Task: Edit the task description to include a link to the 'Product Life Cycle' PDF and ensure accessibility.
Action: Mouse moved to (11, 136)
Screenshot: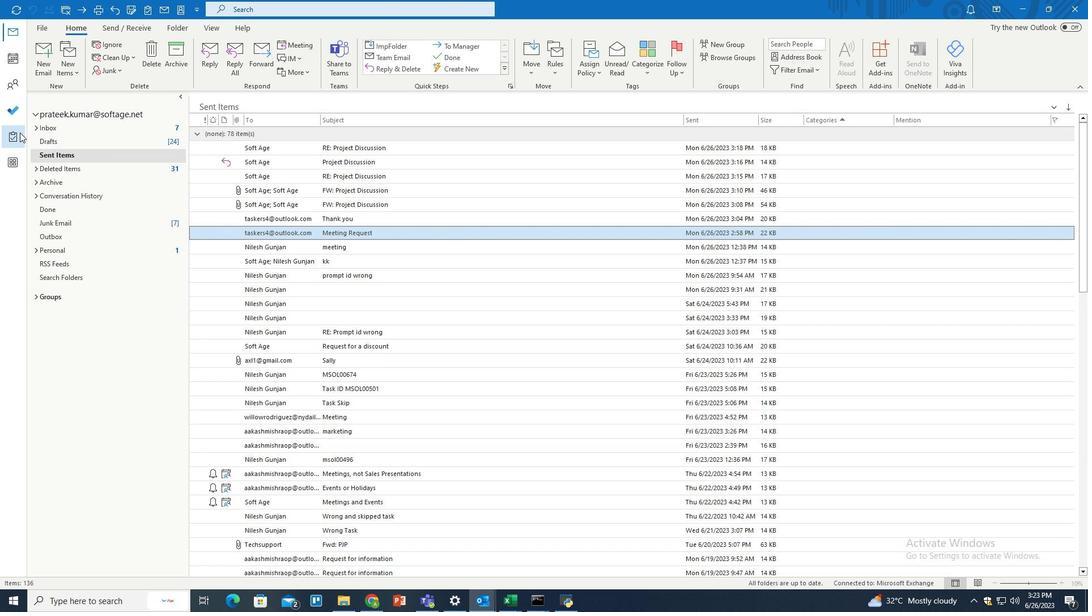 
Action: Mouse pressed left at (11, 136)
Screenshot: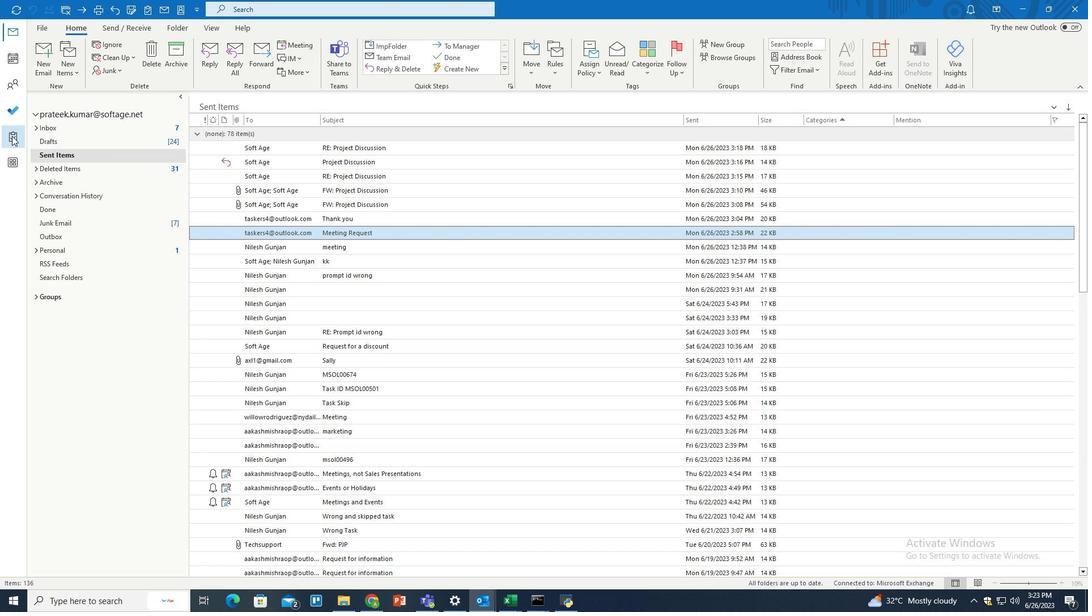 
Action: Mouse moved to (47, 132)
Screenshot: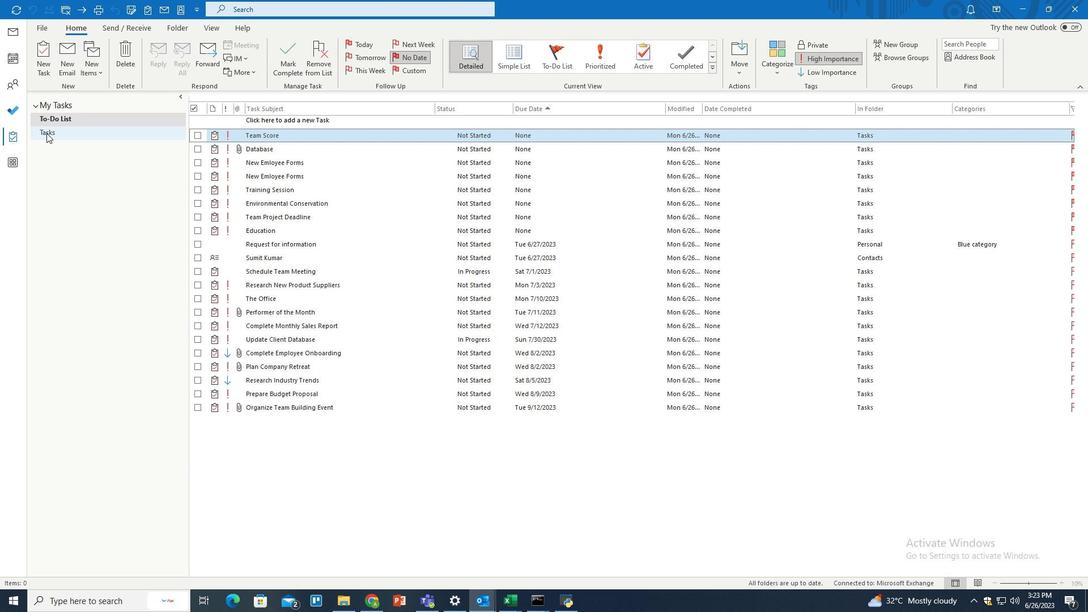 
Action: Mouse pressed left at (47, 132)
Screenshot: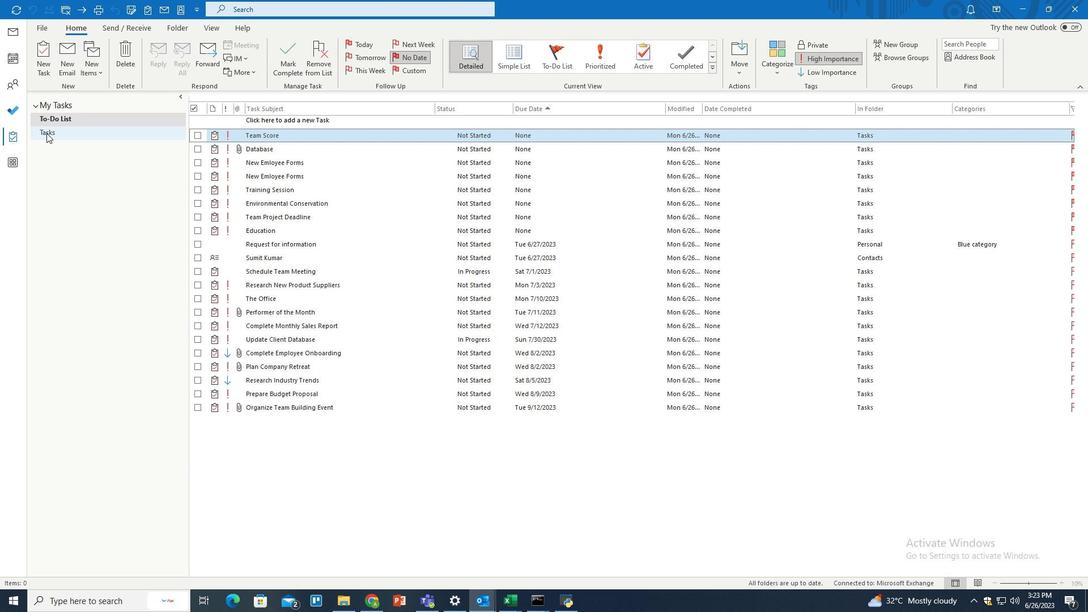 
Action: Mouse moved to (302, 160)
Screenshot: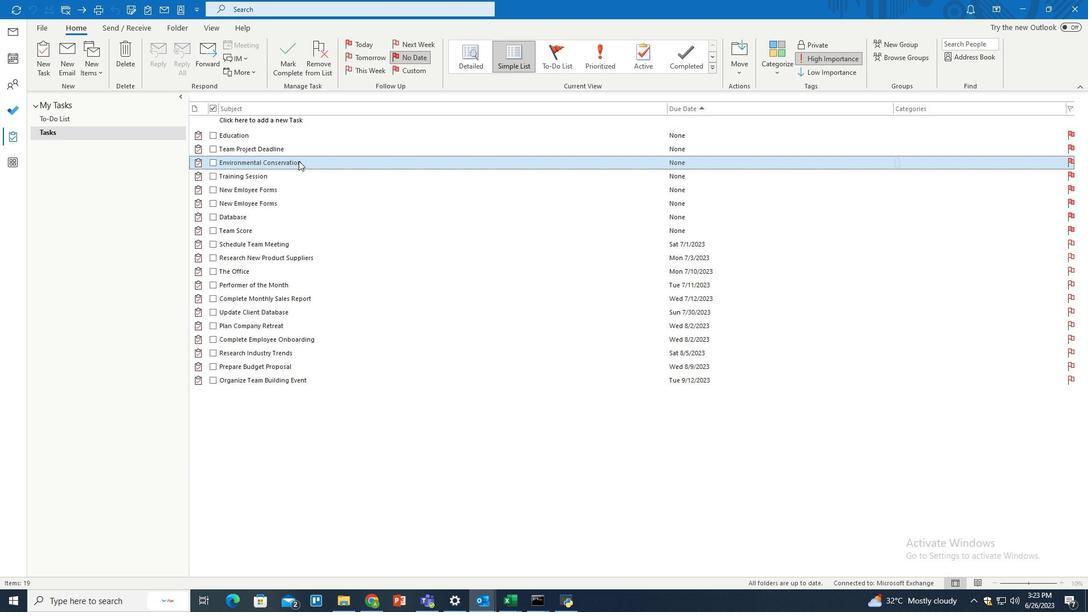 
Action: Mouse pressed left at (302, 160)
Screenshot: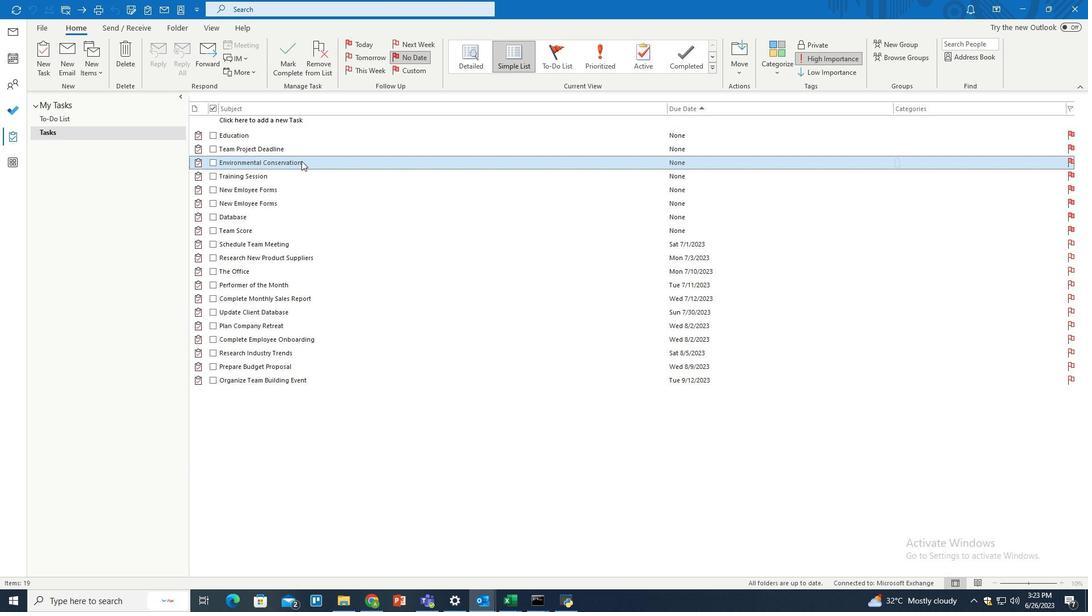 
Action: Mouse pressed left at (302, 160)
Screenshot: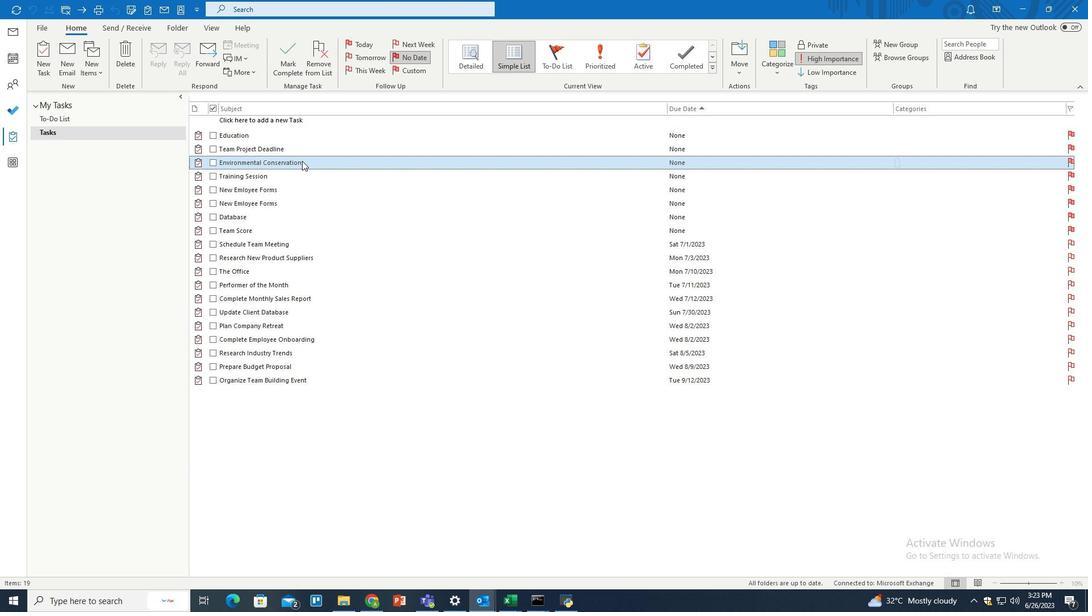 
Action: Mouse moved to (871, 215)
Screenshot: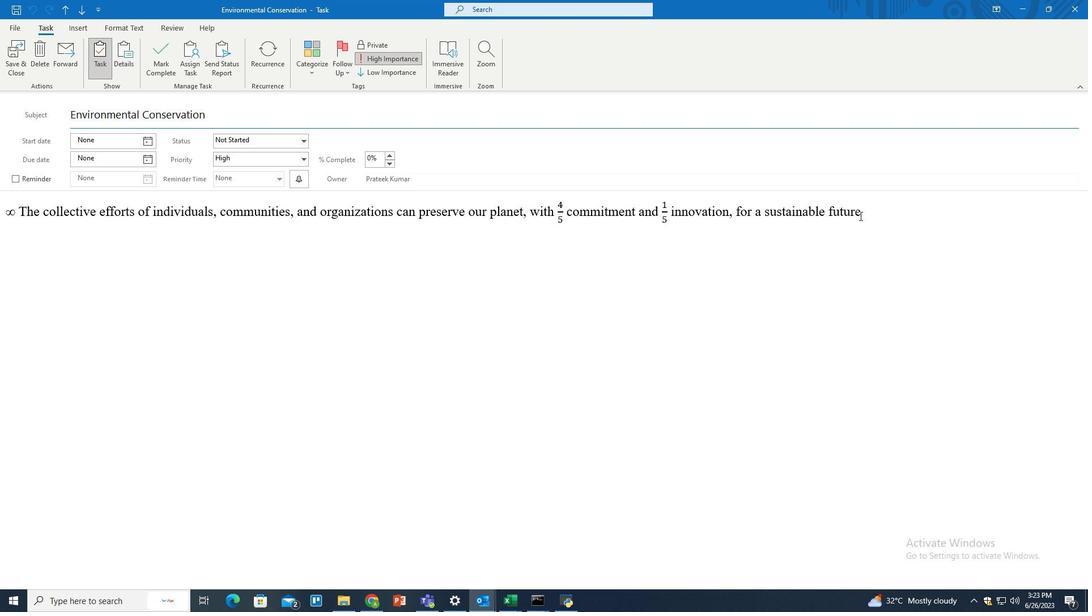
Action: Mouse pressed left at (871, 215)
Screenshot: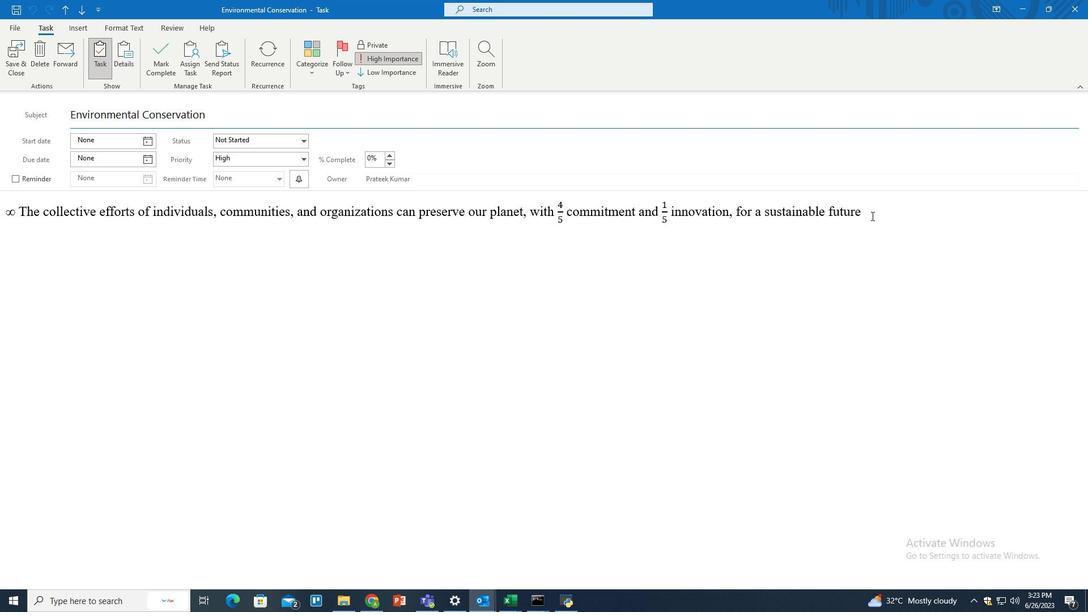 
Action: Mouse moved to (180, 29)
Screenshot: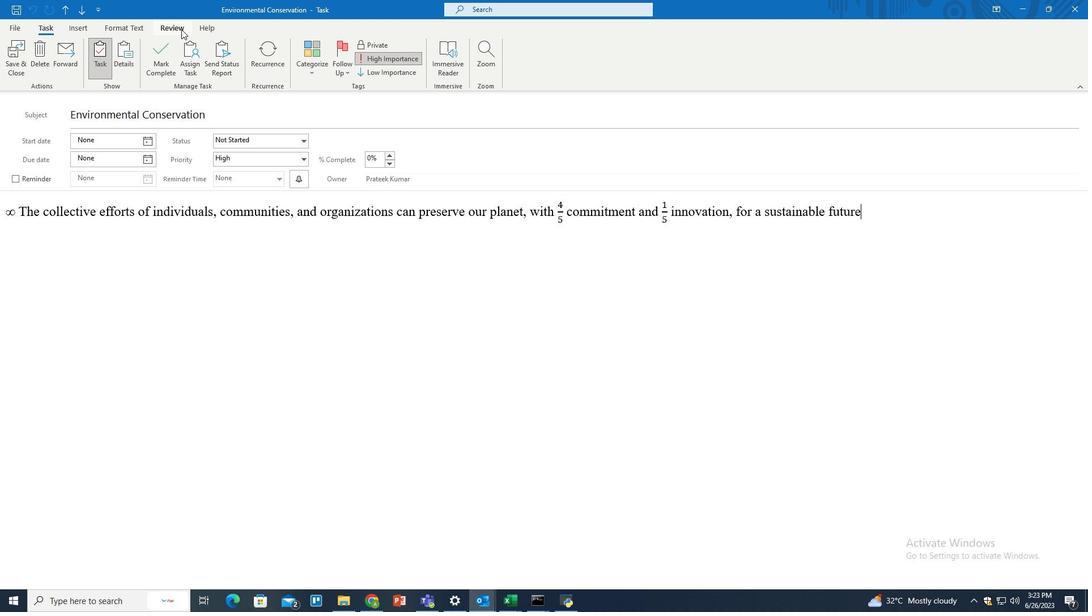 
Action: Mouse pressed left at (180, 29)
Screenshot: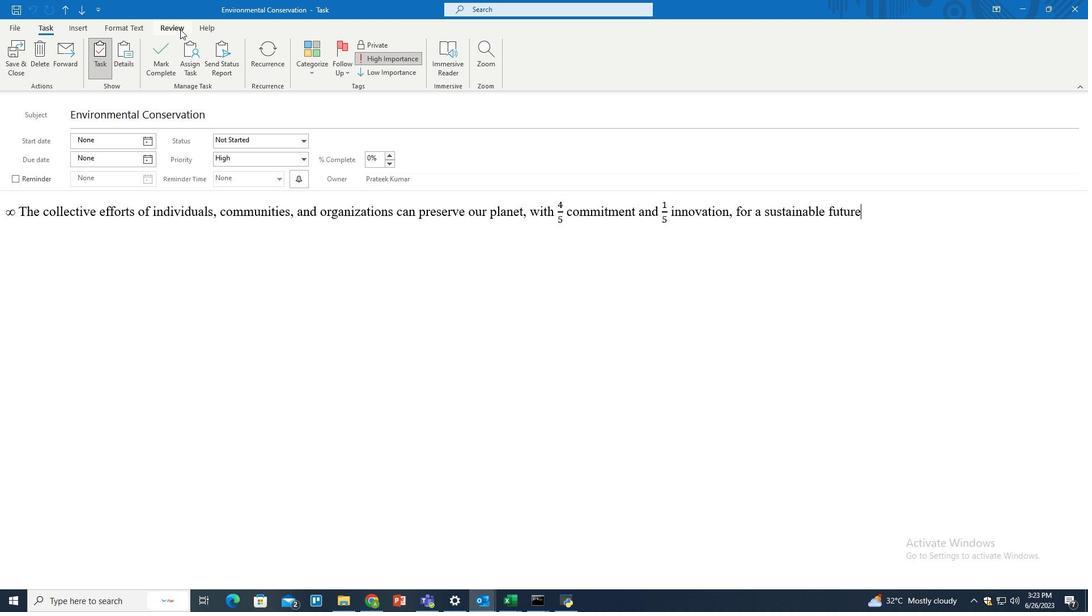 
Action: Mouse moved to (27, 69)
Screenshot: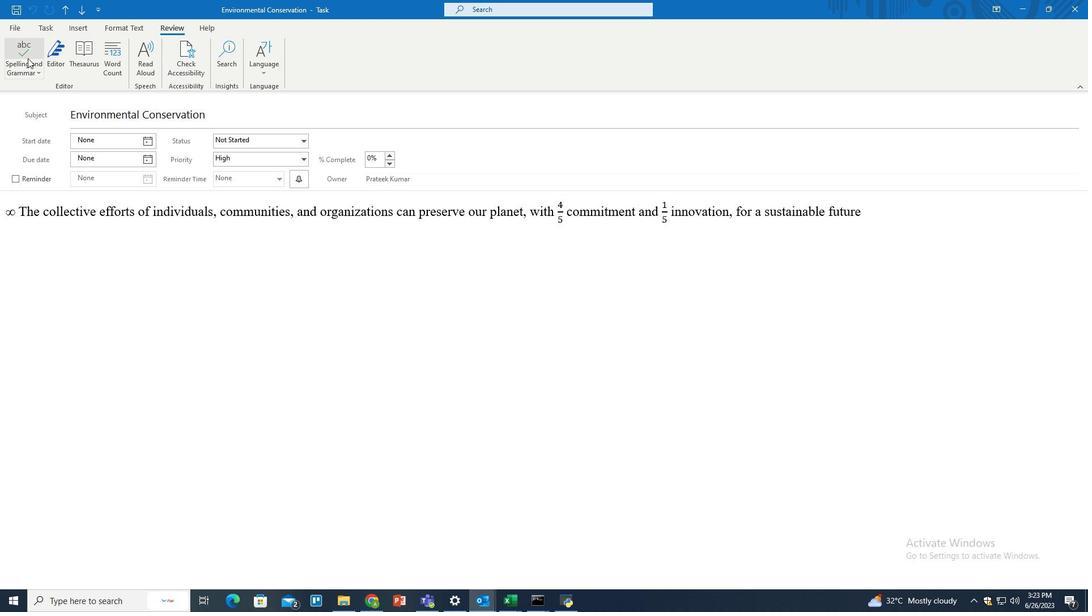 
Action: Mouse pressed left at (27, 69)
Screenshot: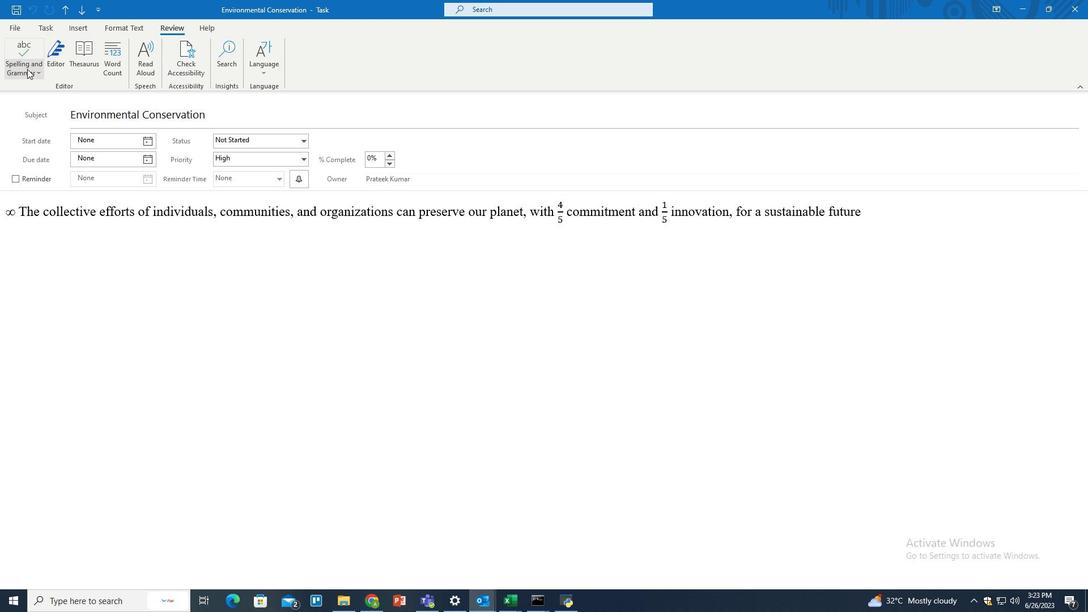 
Action: Mouse moved to (43, 100)
Screenshot: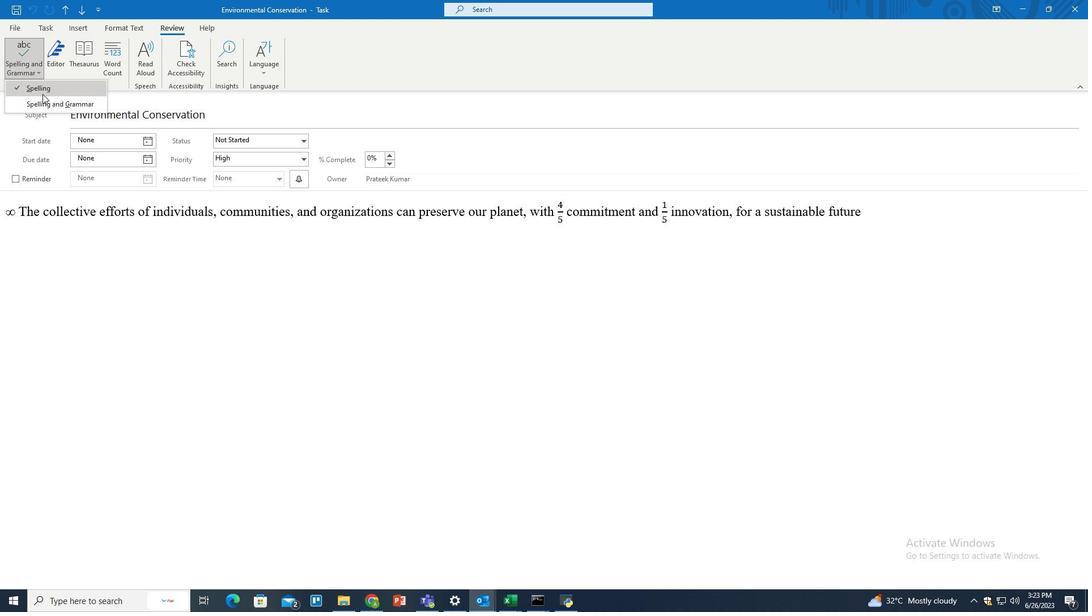 
Action: Mouse pressed left at (43, 100)
Screenshot: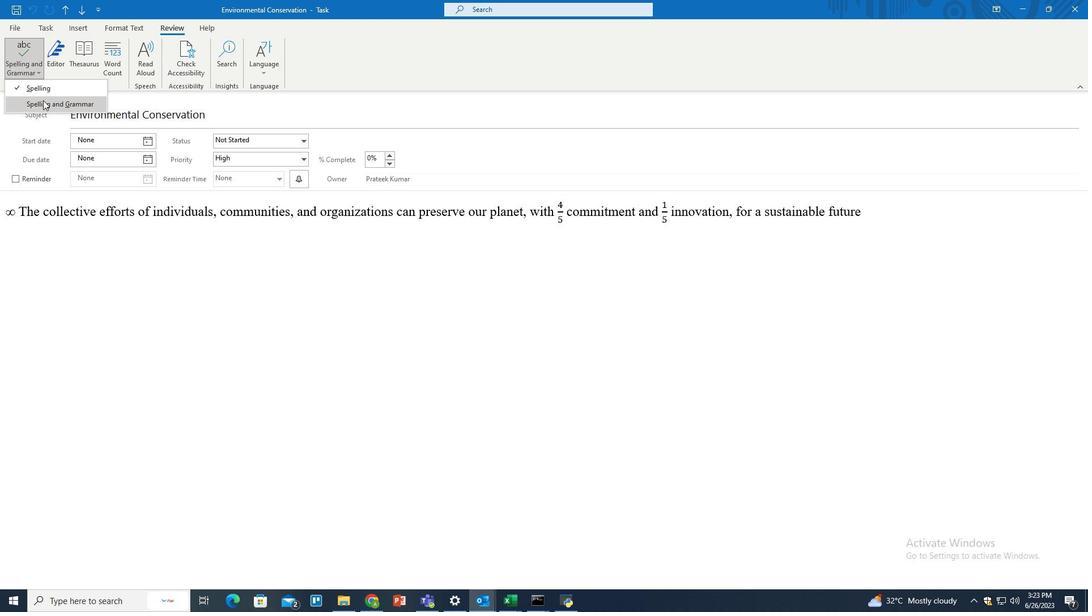 
Action: Mouse moved to (140, 64)
Screenshot: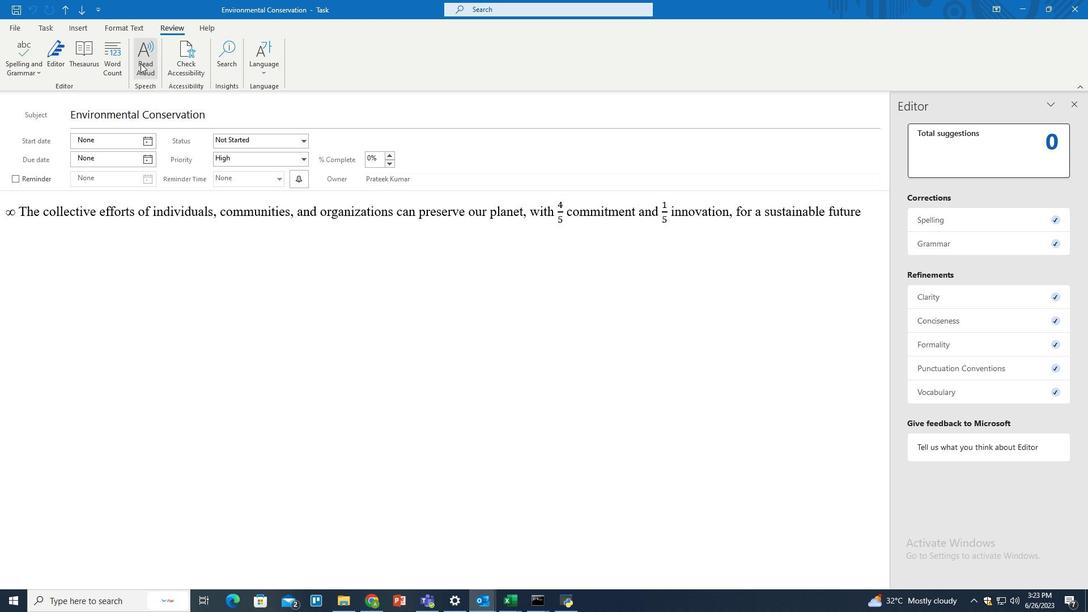 
Action: Mouse pressed left at (140, 64)
Screenshot: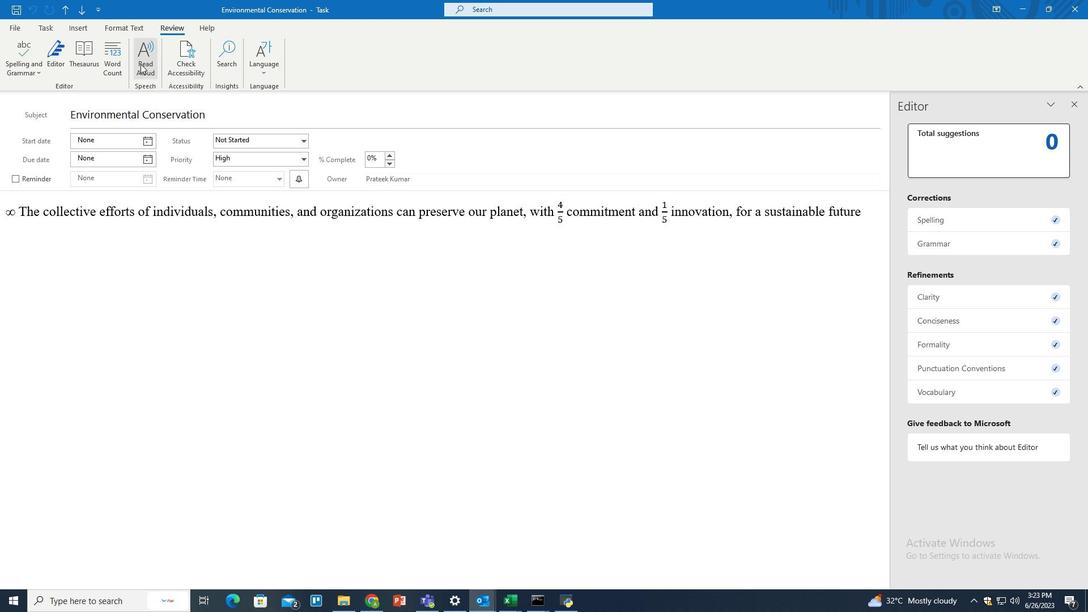 
Action: Mouse moved to (24, 210)
Screenshot: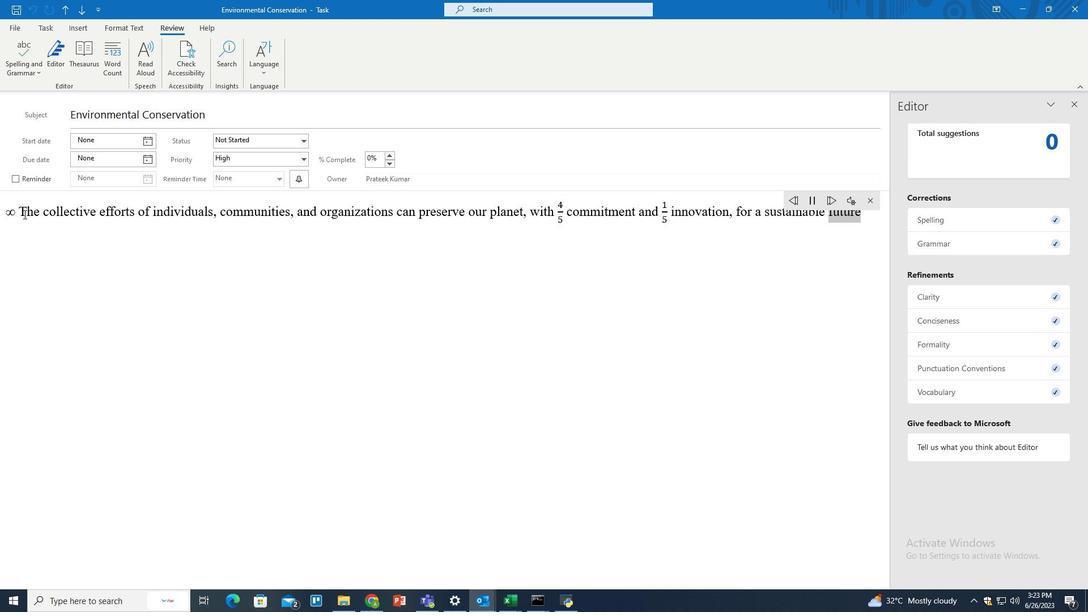 
Action: Mouse pressed left at (24, 210)
Screenshot: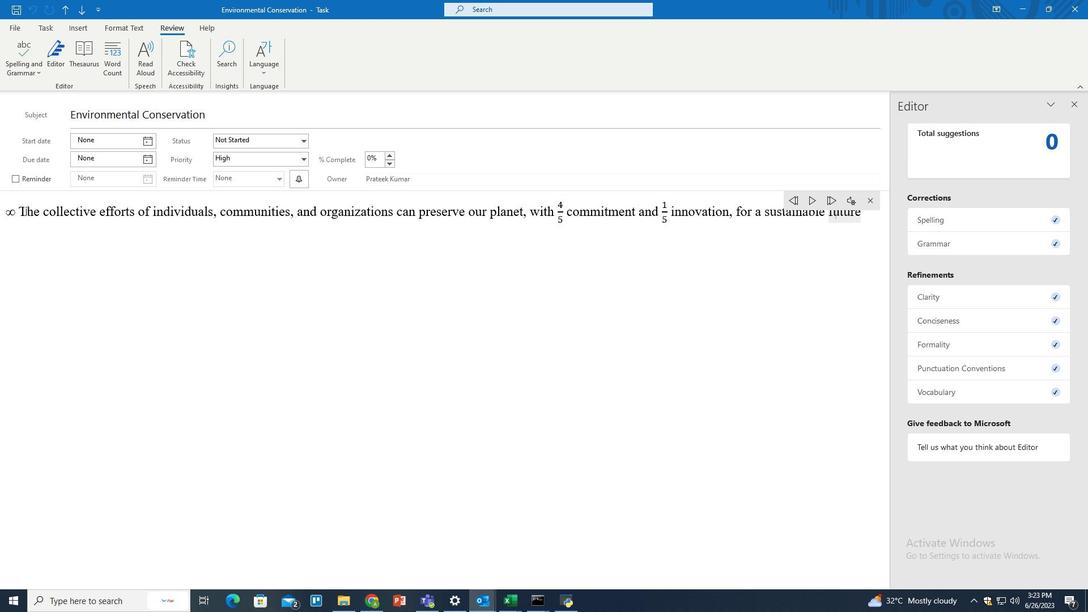 
Action: Mouse moved to (811, 200)
Screenshot: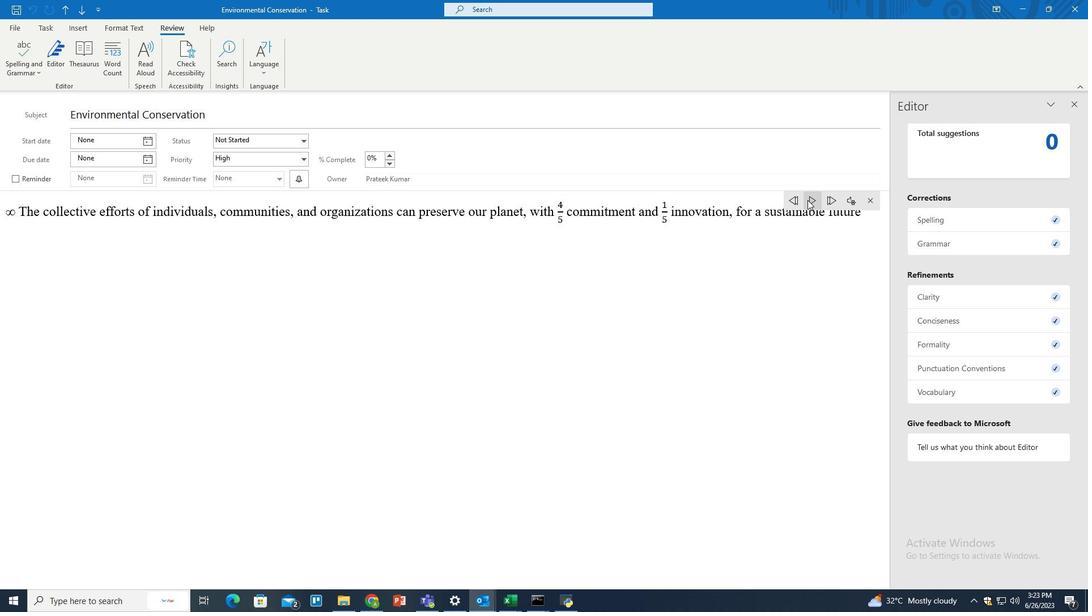 
Action: Mouse pressed left at (811, 200)
Screenshot: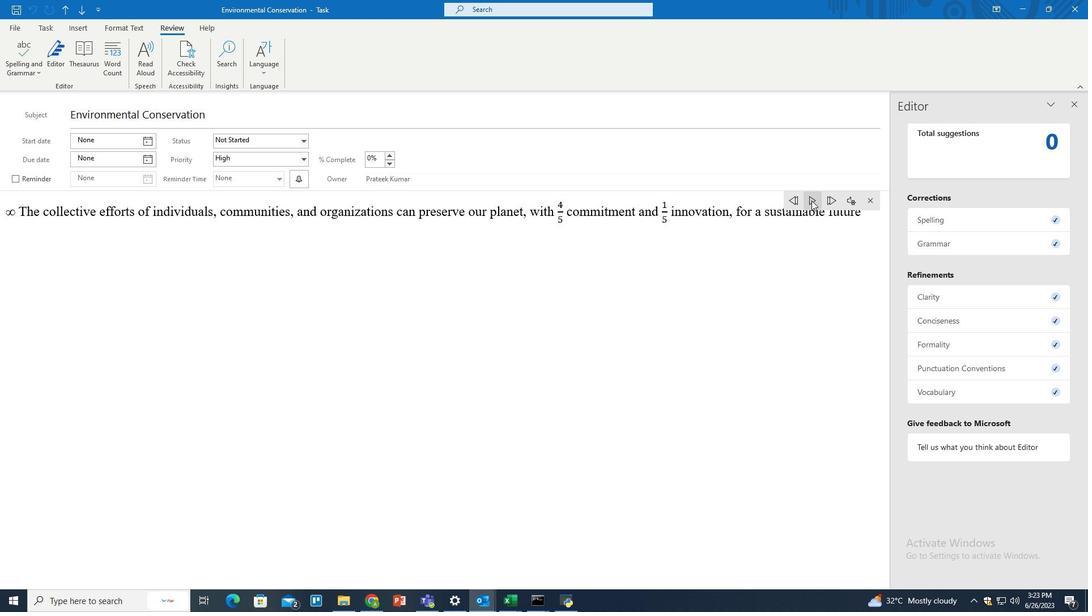 
Action: Mouse moved to (186, 62)
Screenshot: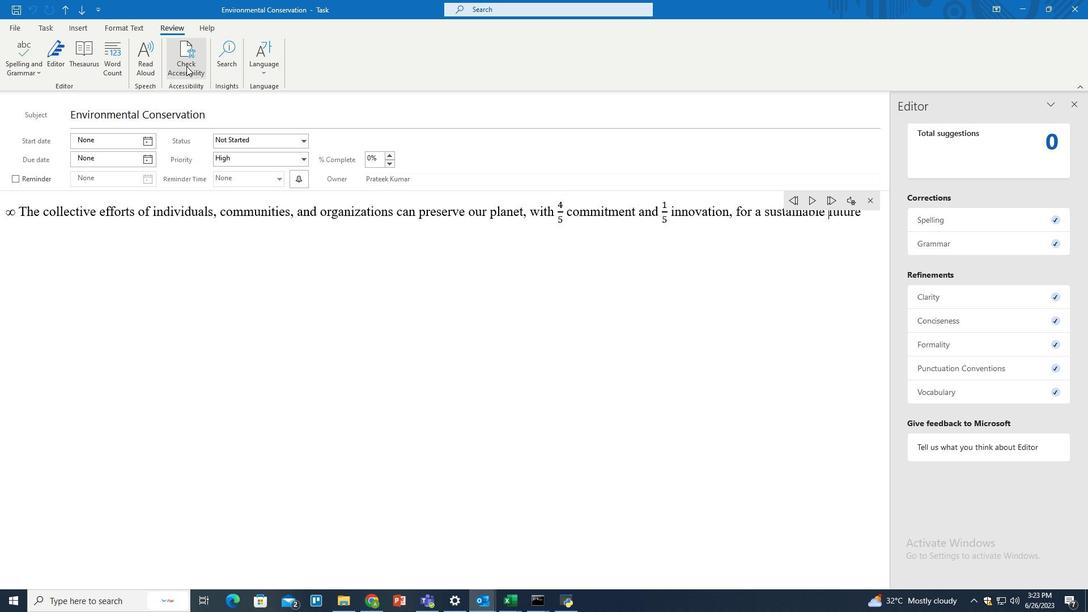 
Action: Mouse pressed left at (186, 62)
Screenshot: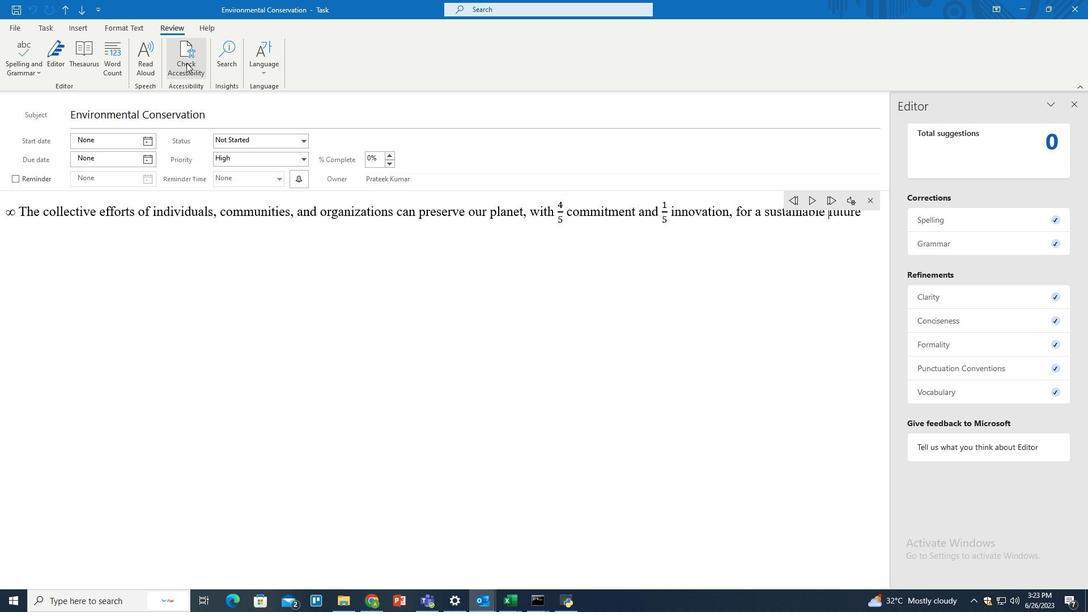 
Action: Mouse moved to (928, 104)
Screenshot: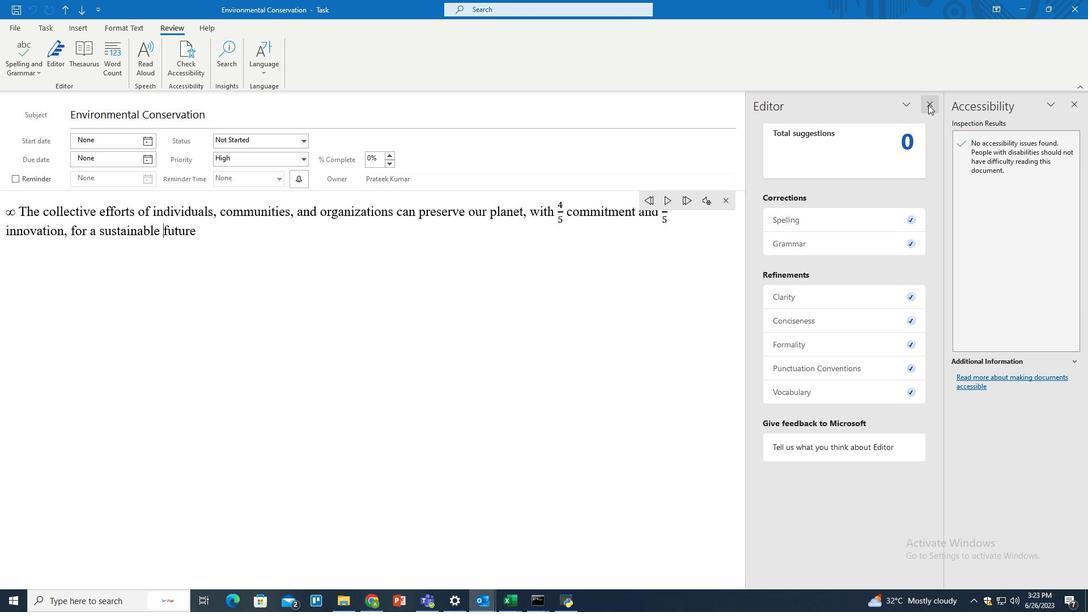 
Action: Mouse pressed left at (928, 104)
Screenshot: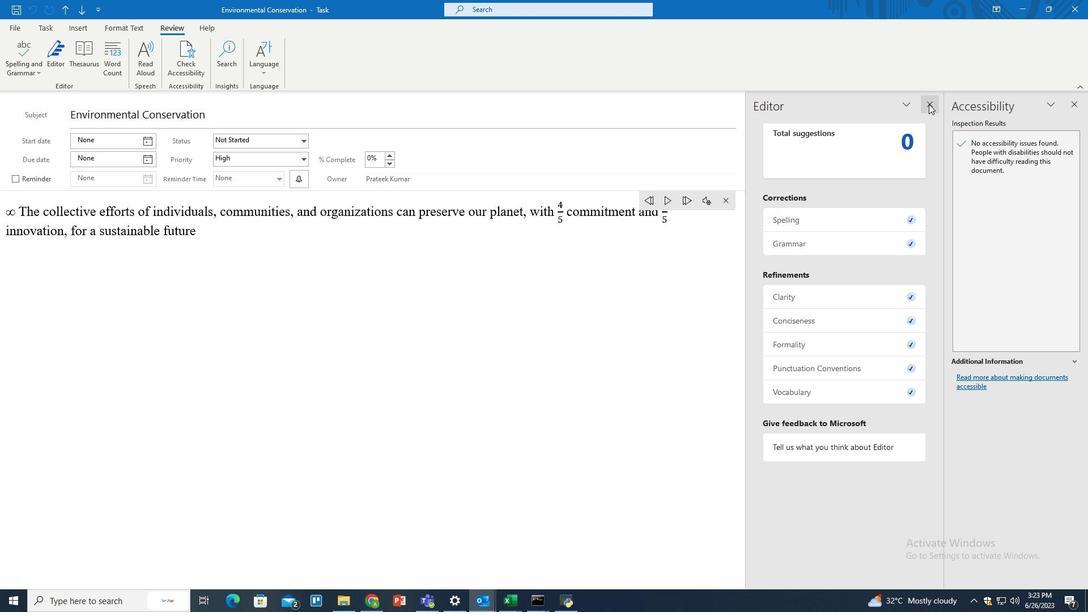 
Action: Mouse moved to (1076, 107)
Screenshot: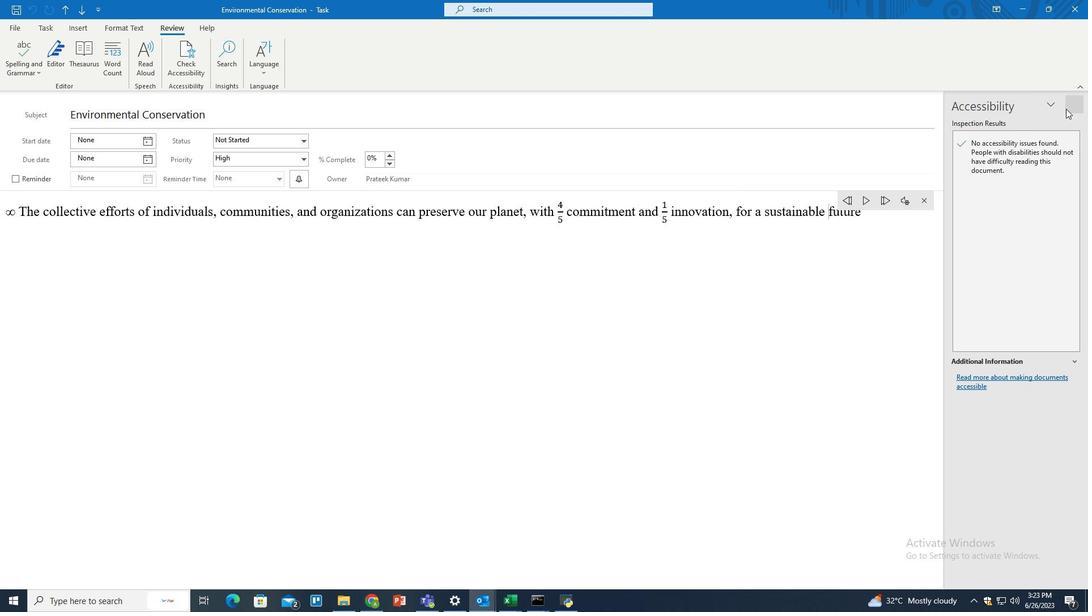 
Action: Mouse pressed left at (1076, 107)
Screenshot: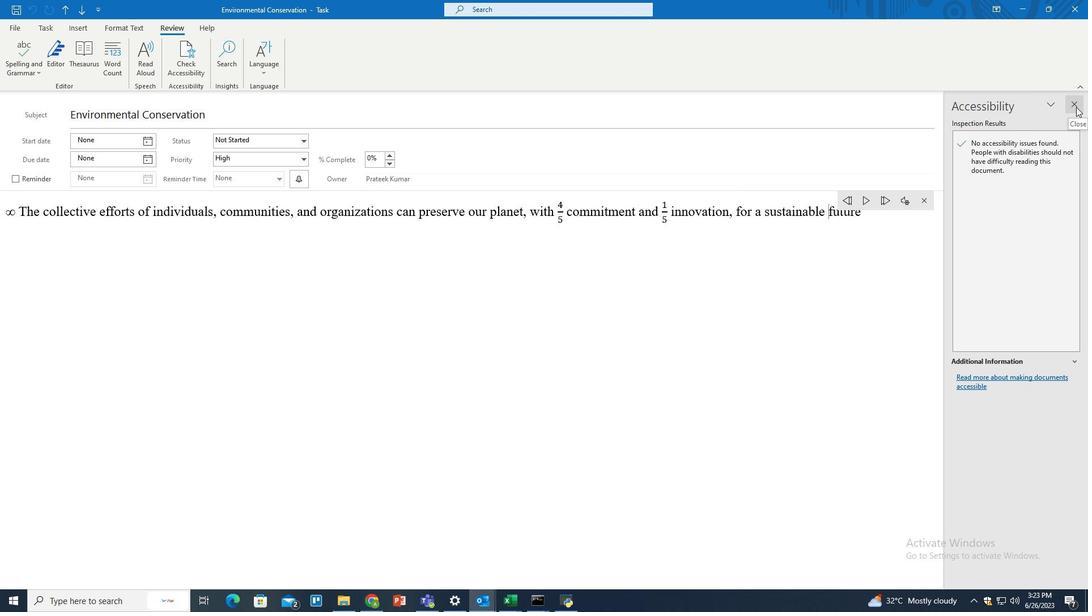 
Action: Mouse moved to (231, 45)
Screenshot: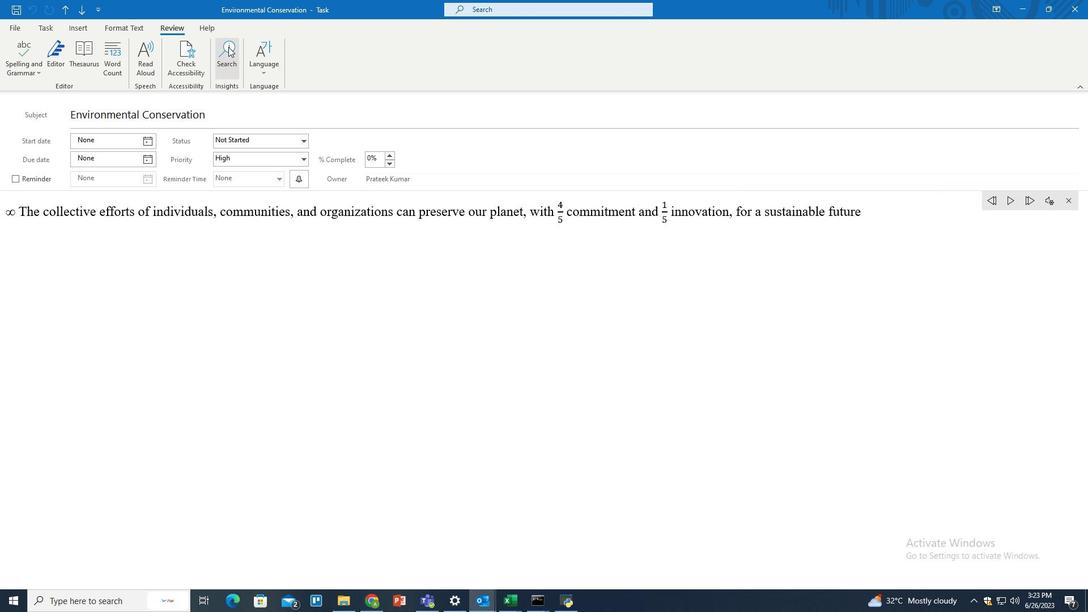 
Action: Mouse pressed left at (231, 45)
Screenshot: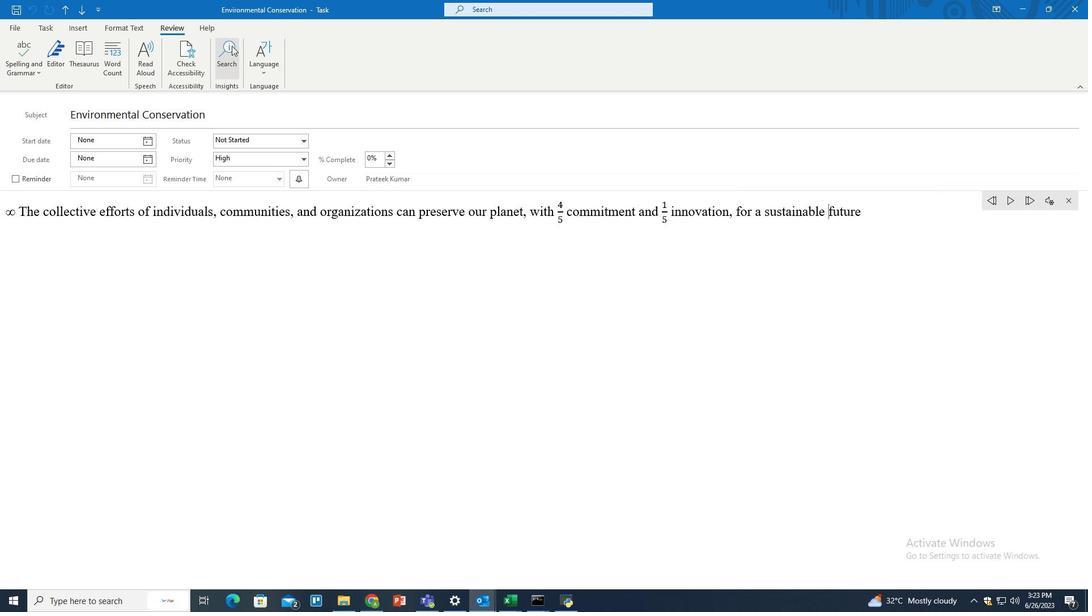 
Action: Mouse moved to (970, 127)
Screenshot: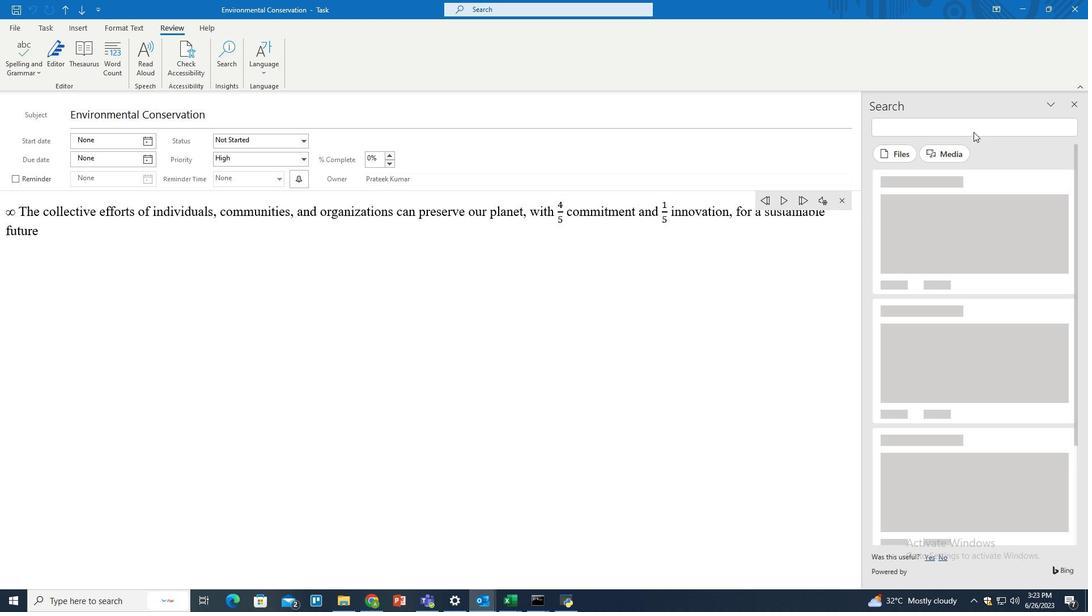 
Action: Mouse pressed left at (970, 127)
Screenshot: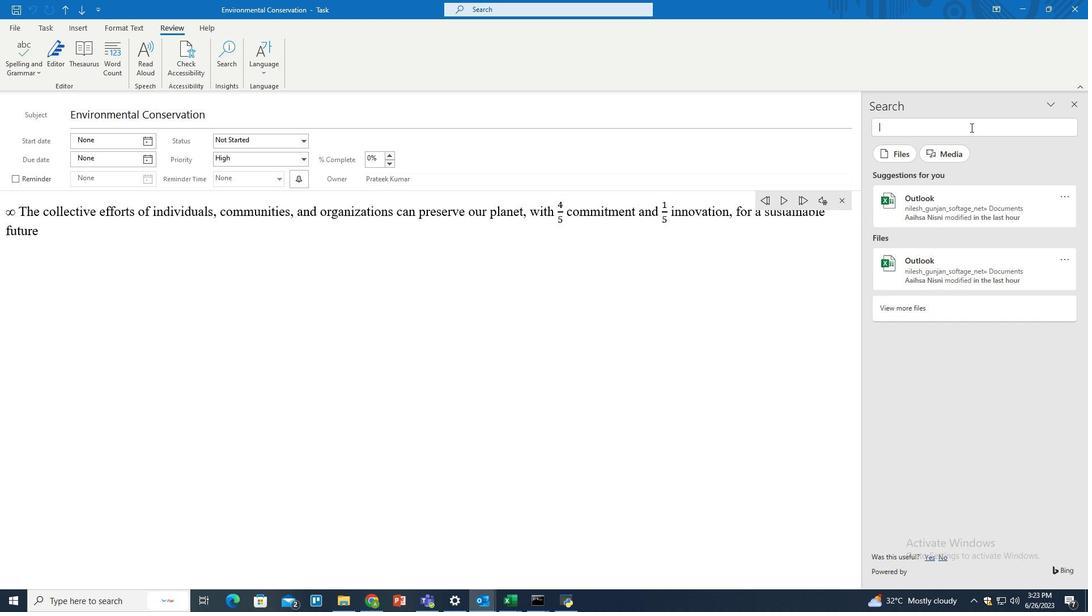
Action: Key pressed product.pdf<Key.enter>
Screenshot: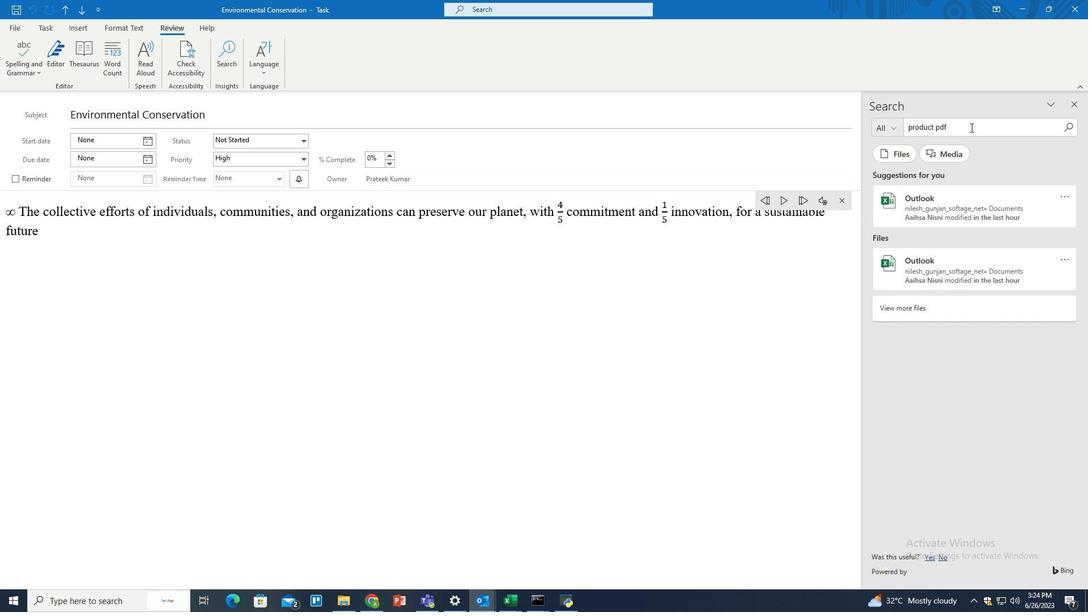 
Action: Mouse moved to (991, 221)
Screenshot: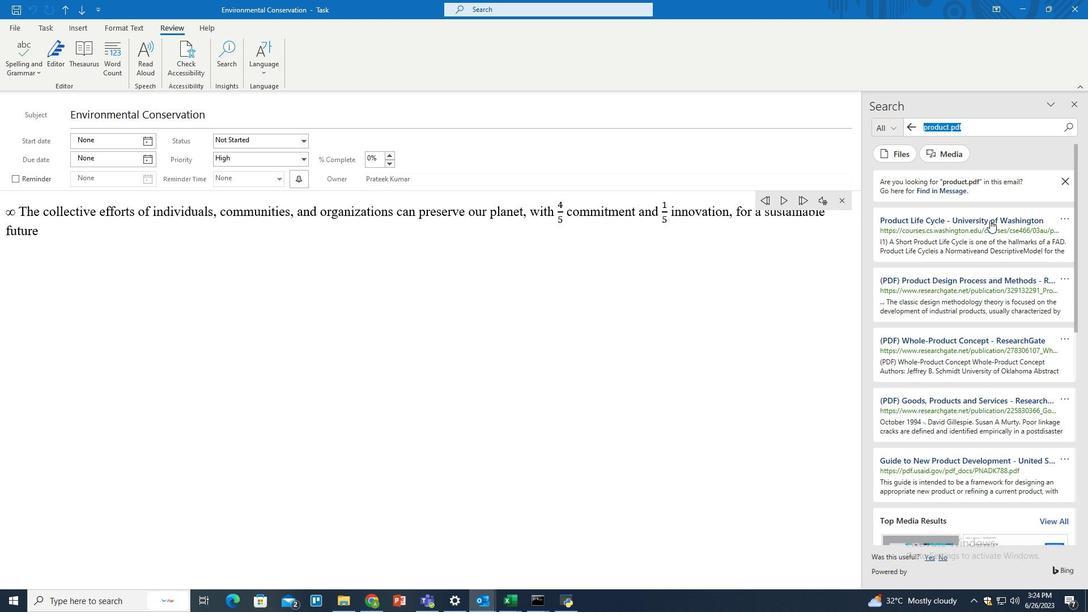 
Action: Mouse pressed left at (991, 221)
Screenshot: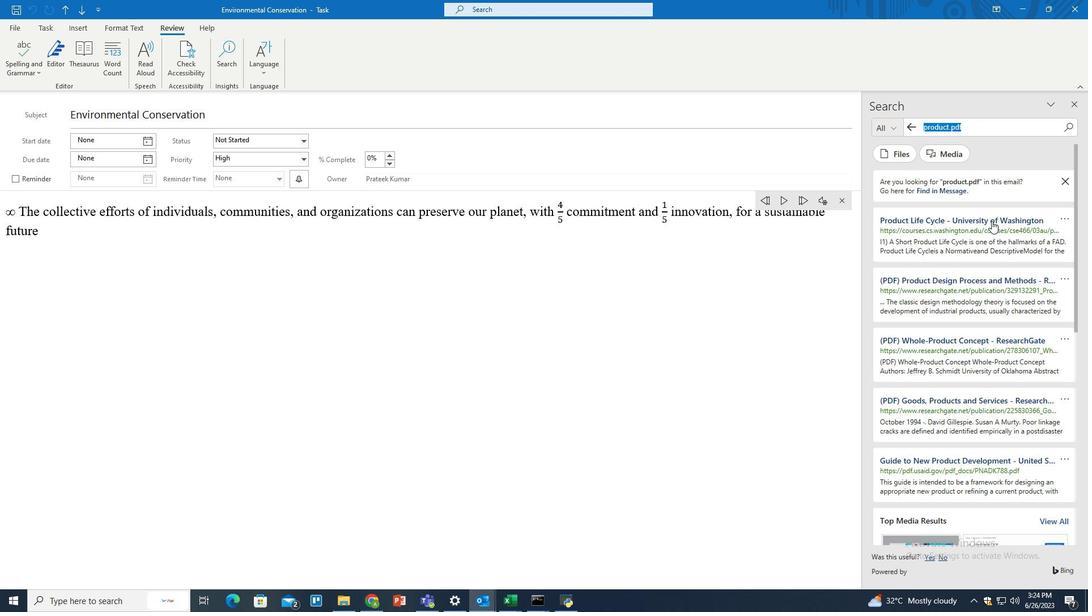 
Action: Mouse moved to (286, 22)
Screenshot: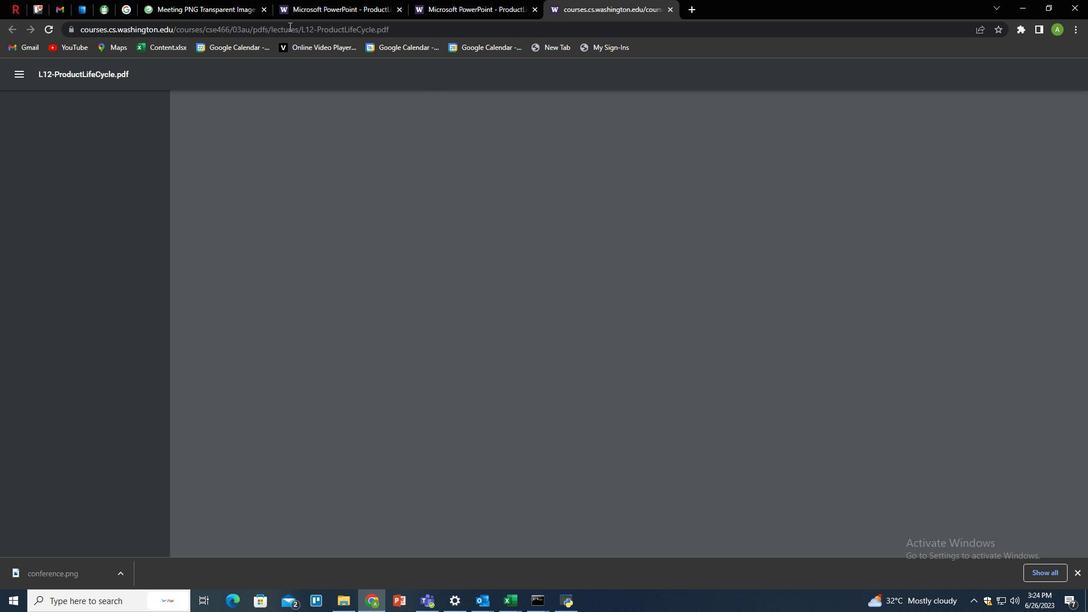 
Action: Mouse pressed left at (286, 22)
Screenshot: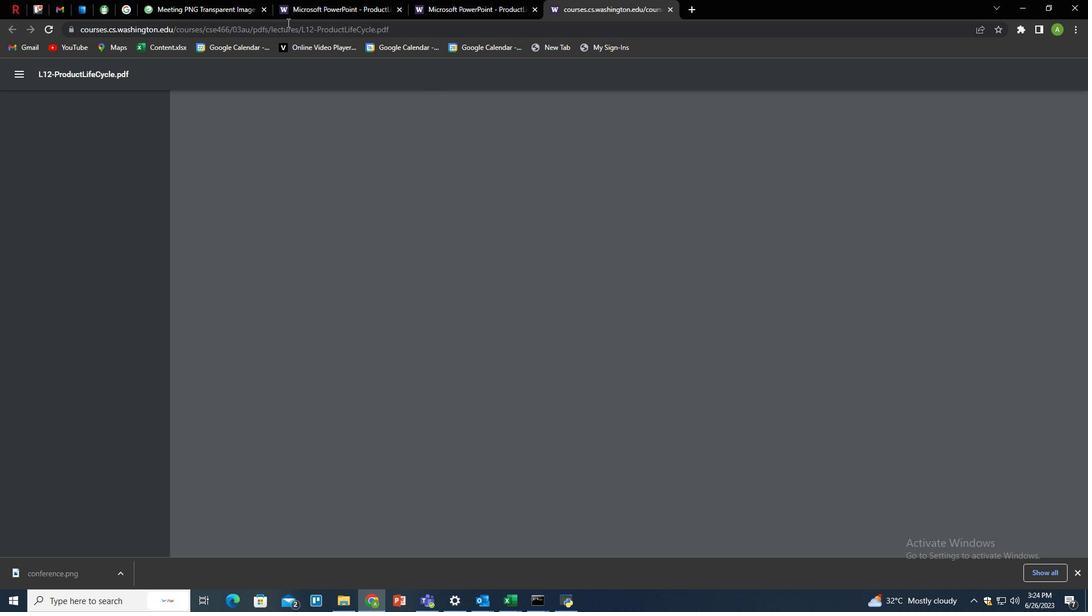 
Action: Mouse pressed left at (286, 22)
Screenshot: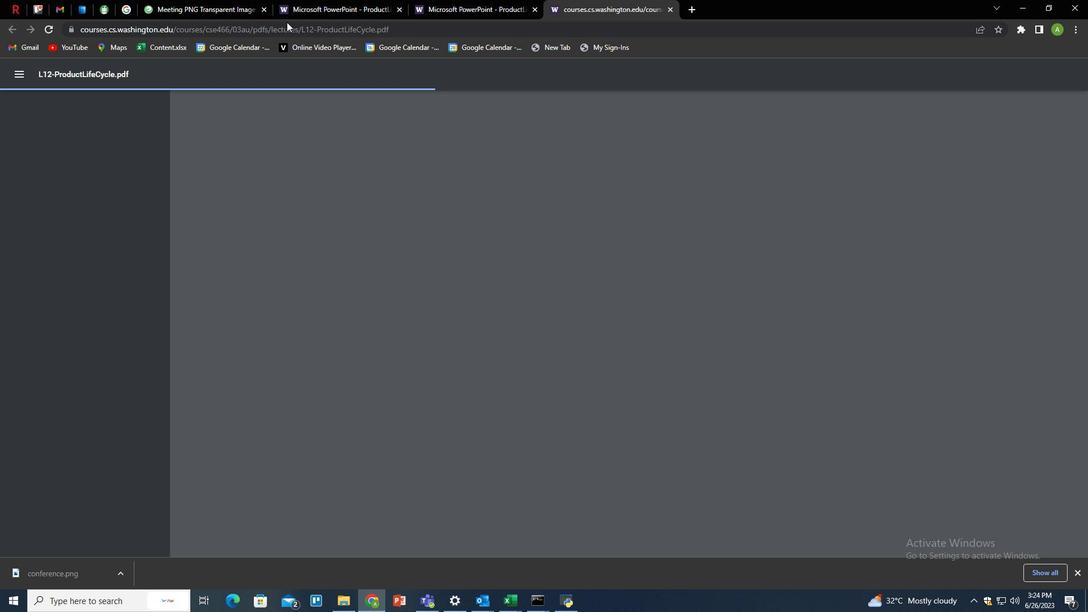 
Action: Mouse pressed left at (286, 22)
Screenshot: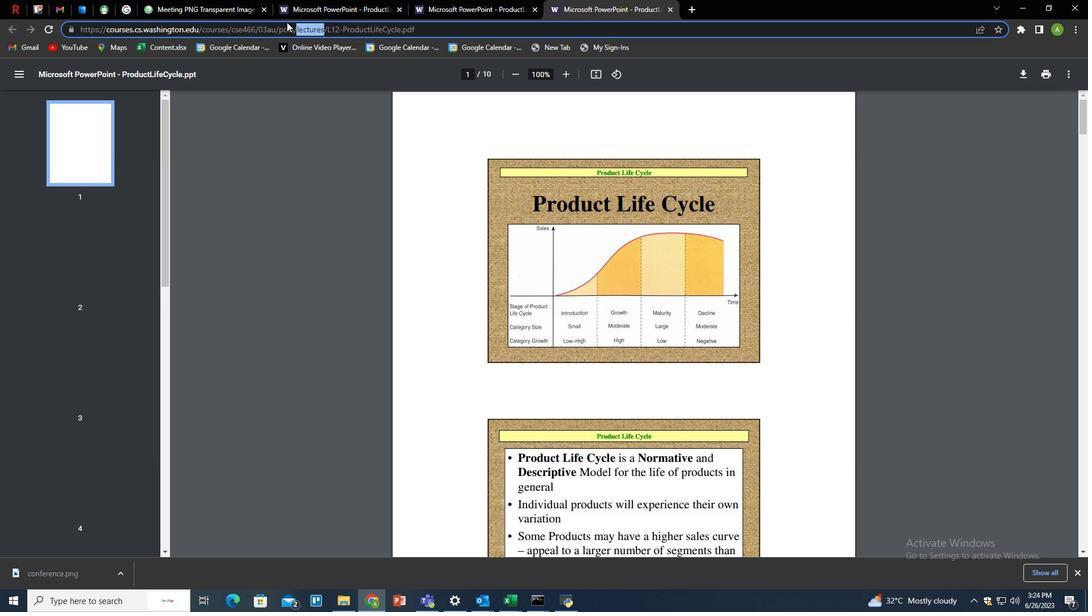 
Action: Key pressed ctrl+C
Screenshot: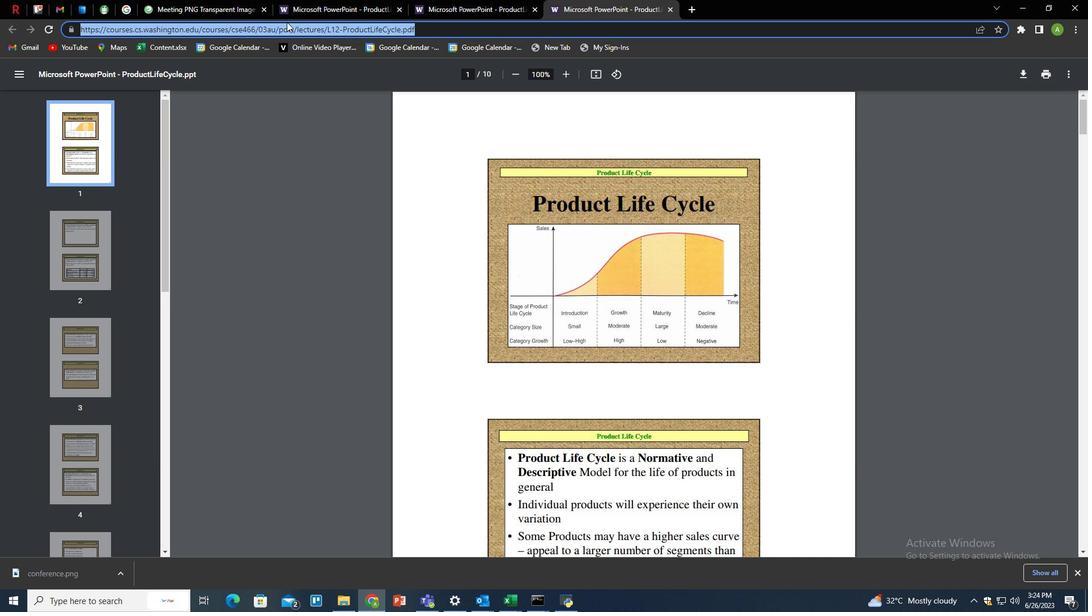 
Action: Mouse moved to (1028, 0)
Screenshot: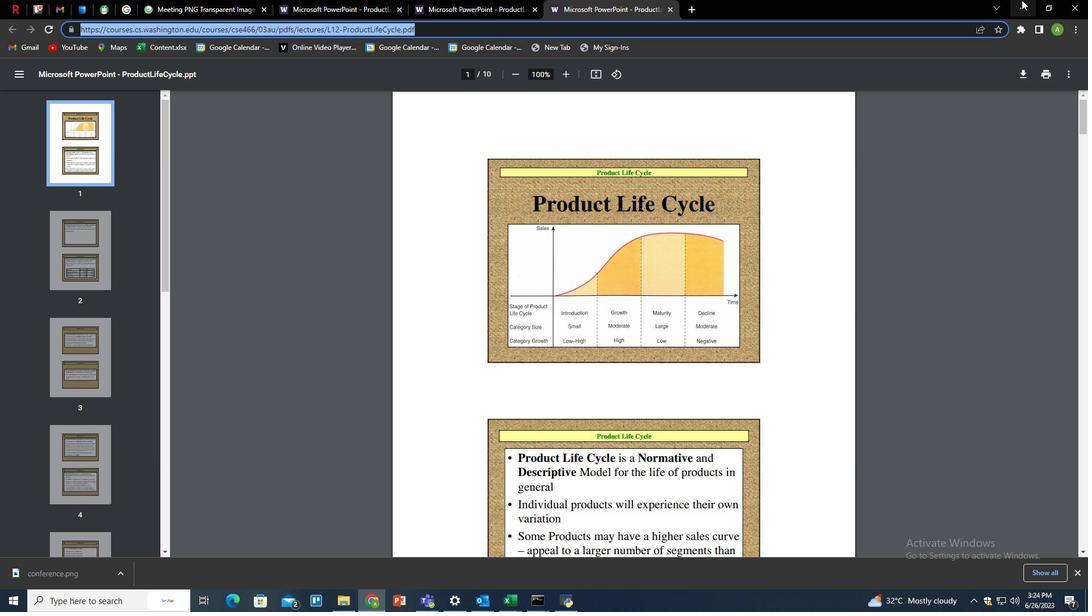 
Action: Mouse pressed left at (1028, 0)
Screenshot: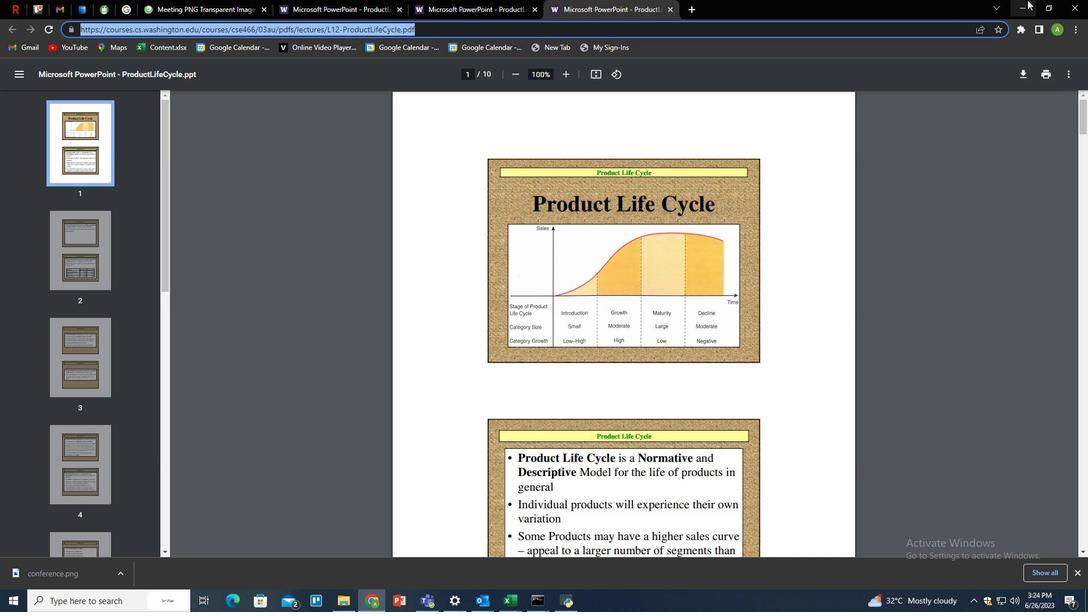 
Action: Mouse moved to (130, 238)
Screenshot: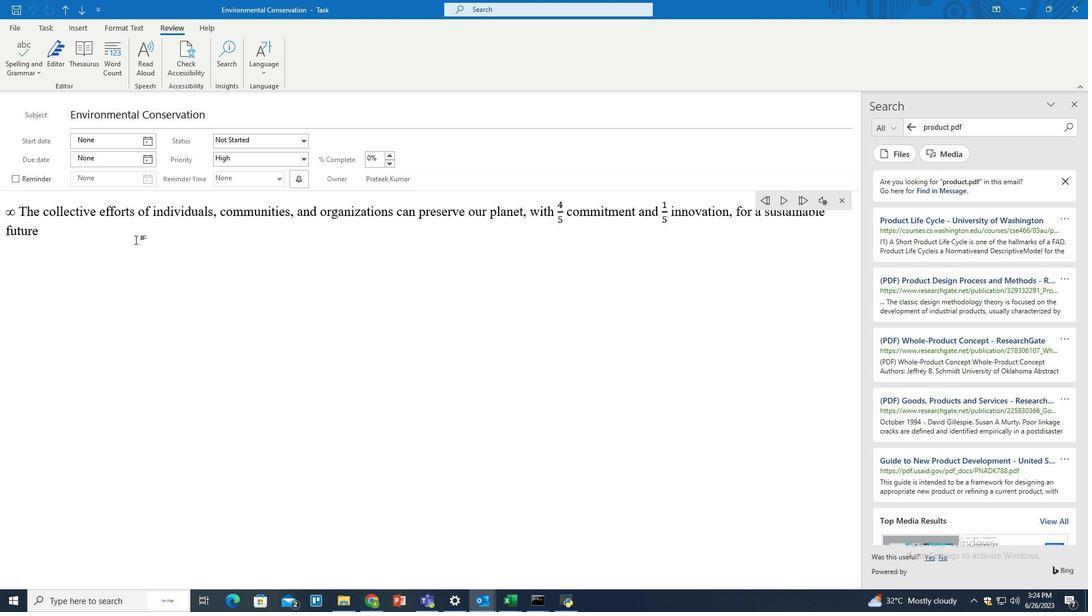 
Action: Mouse pressed left at (130, 238)
Screenshot: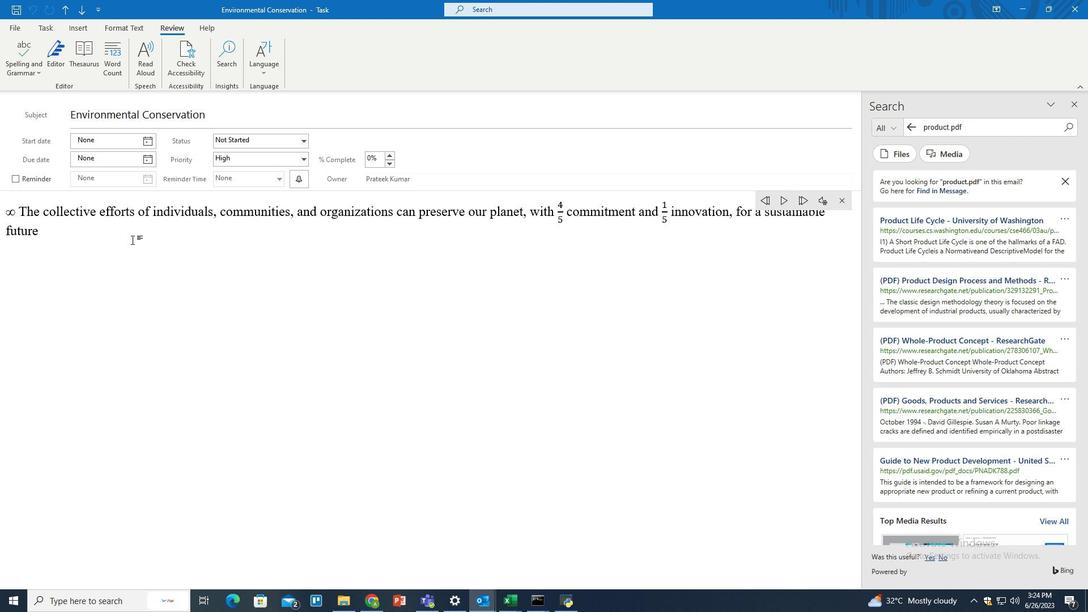 
Action: Key pressed <Key.space>ctrl+V
Screenshot: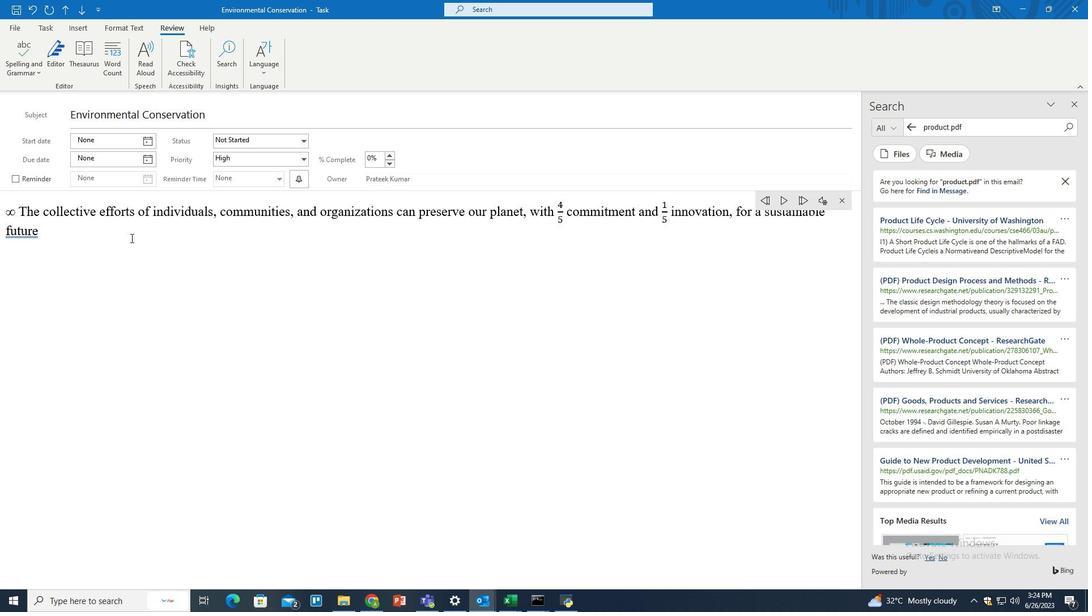 
Action: Mouse moved to (1076, 105)
Screenshot: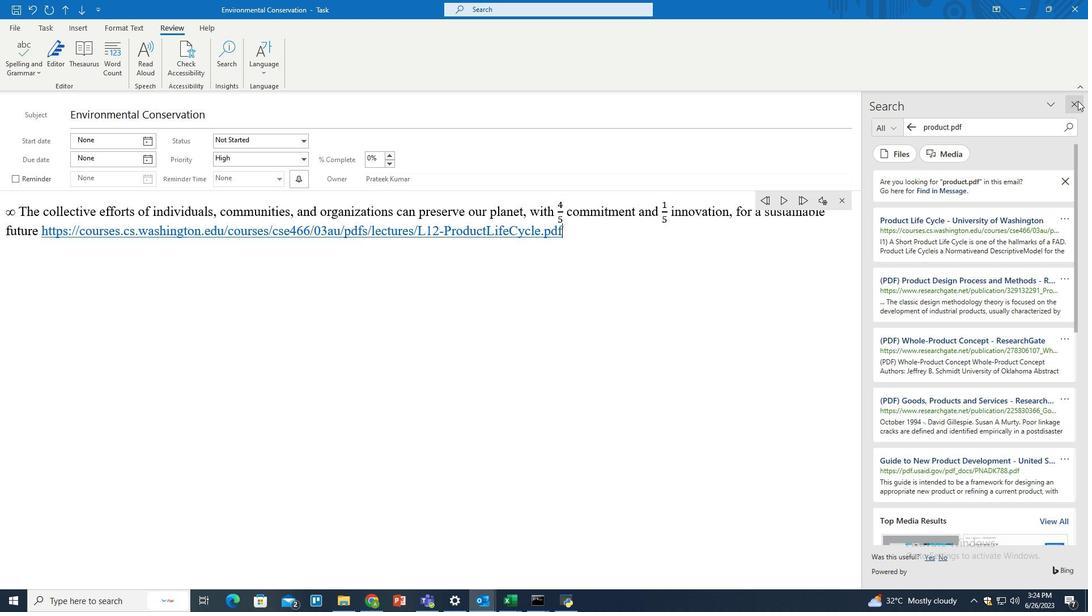 
Action: Mouse pressed left at (1076, 105)
Screenshot: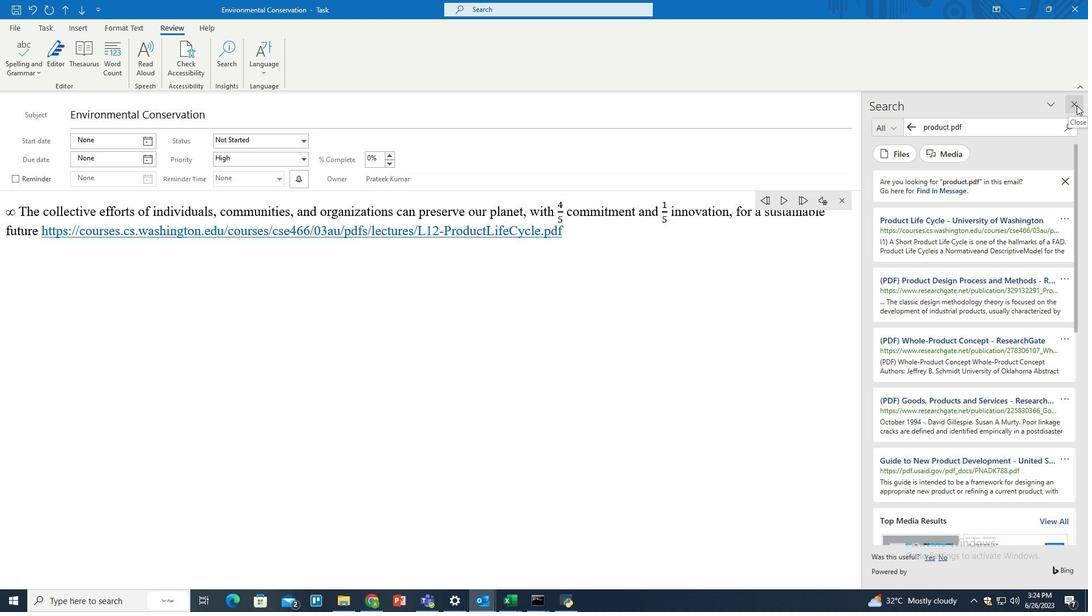 
Action: Mouse moved to (591, 240)
Screenshot: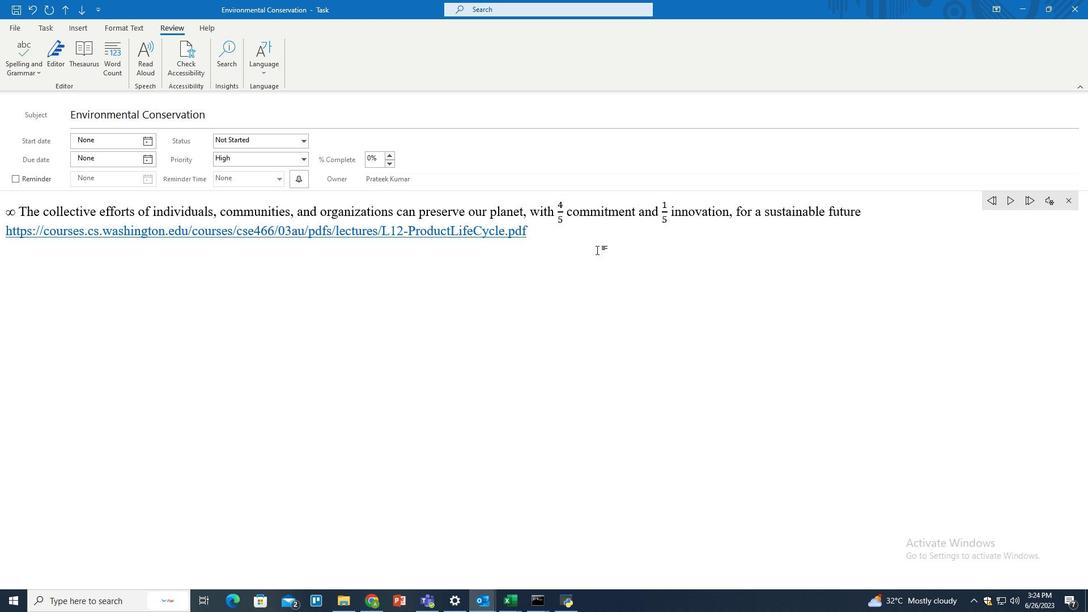 
Action: Mouse pressed left at (591, 240)
Screenshot: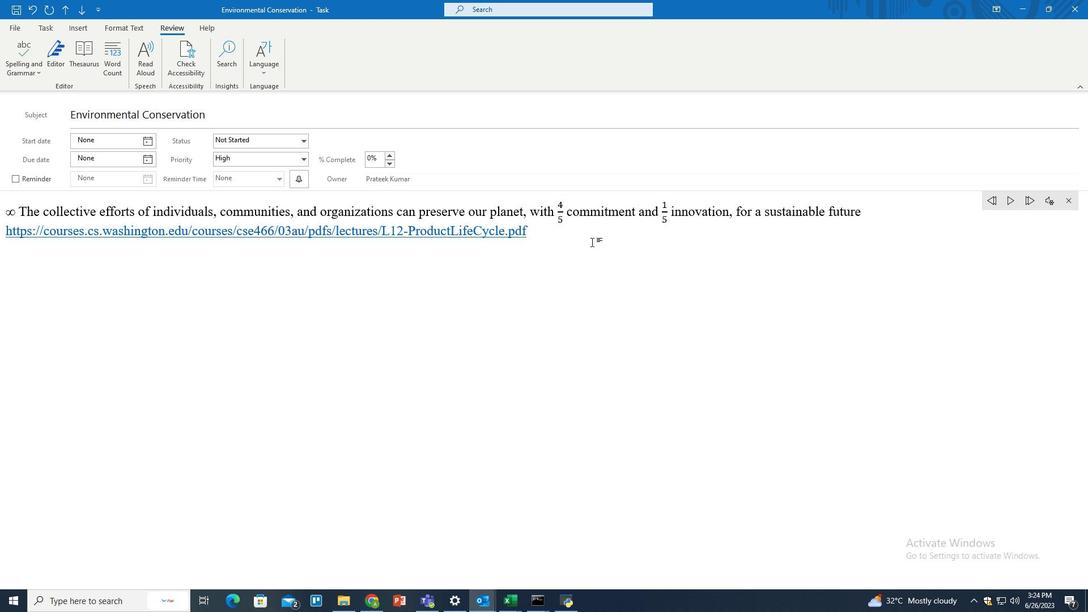 
Action: Mouse moved to (43, 30)
Screenshot: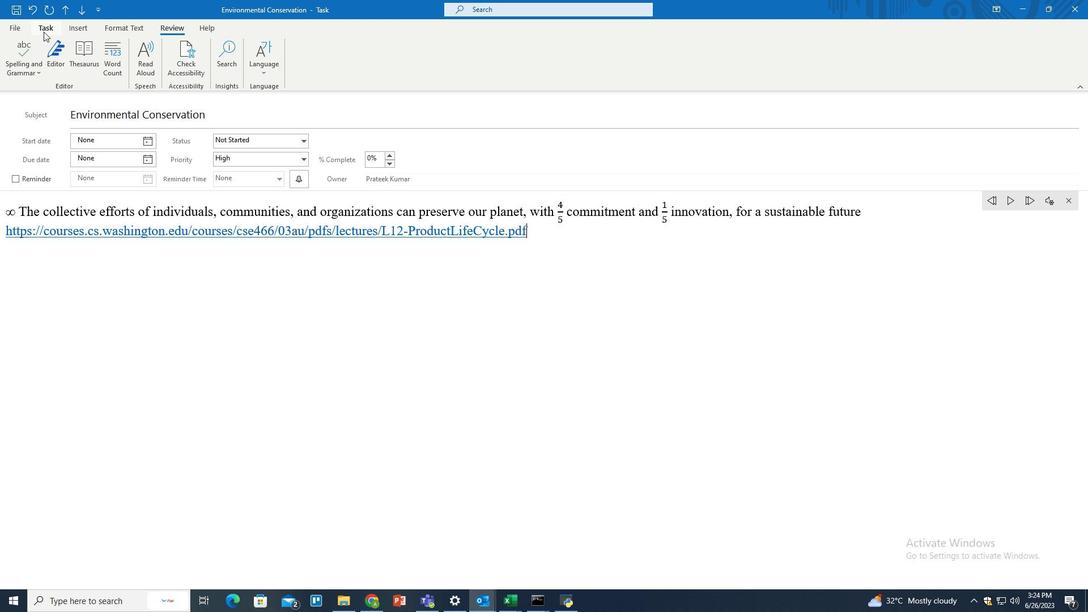 
Action: Mouse pressed left at (43, 30)
Screenshot: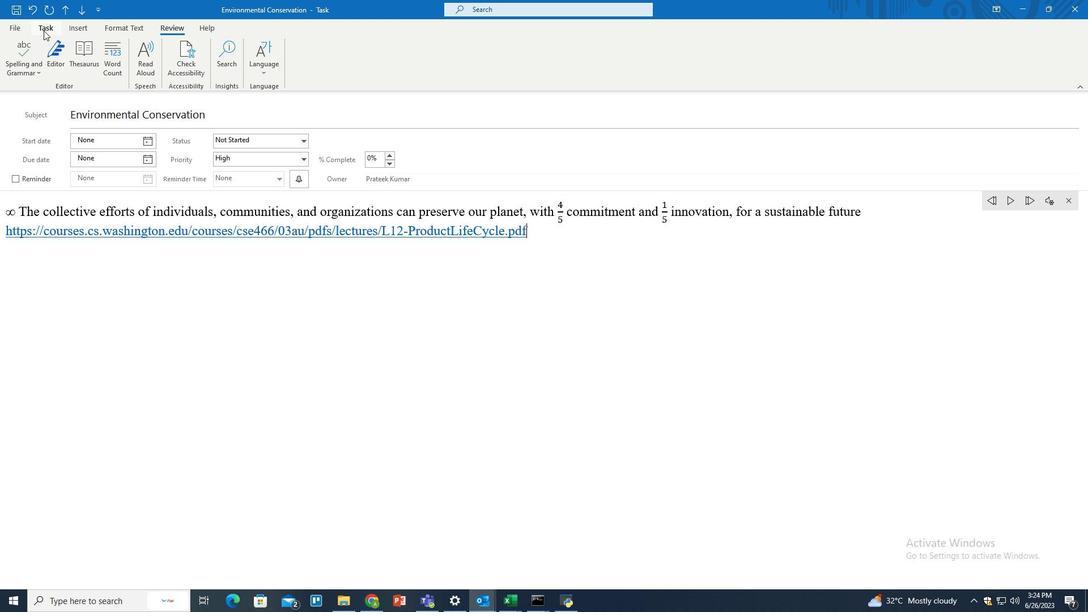 
Action: Mouse moved to (14, 58)
Screenshot: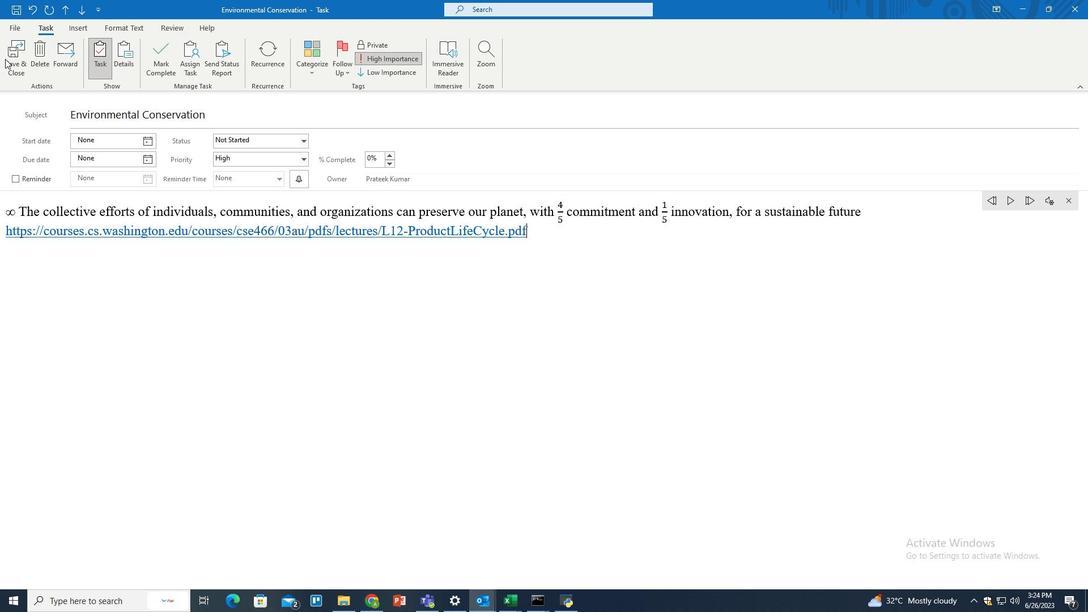 
Action: Mouse pressed left at (14, 58)
Screenshot: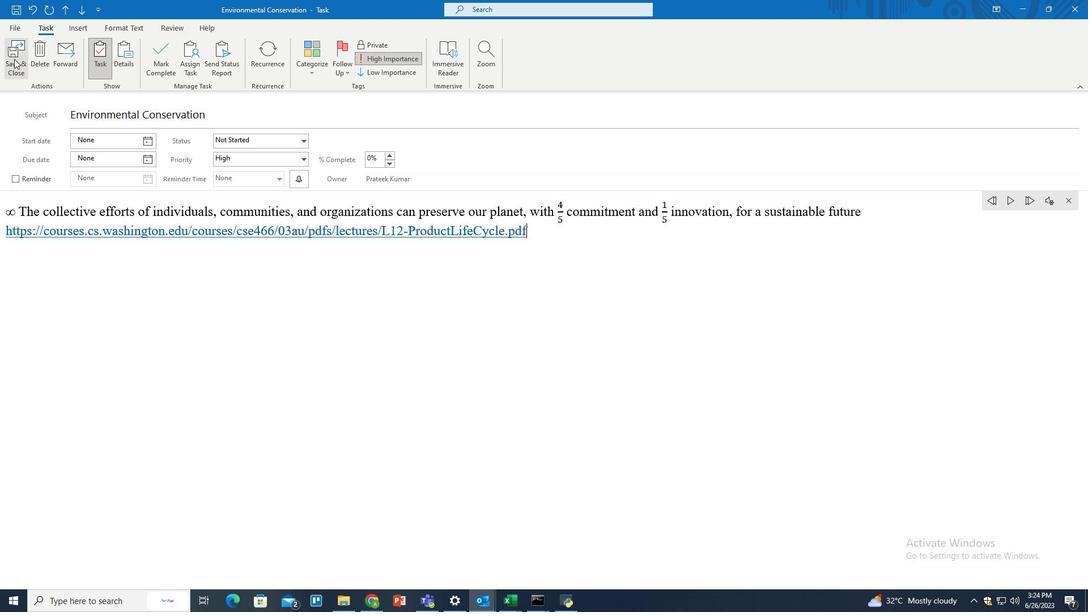 
Action: Mouse moved to (126, 205)
Screenshot: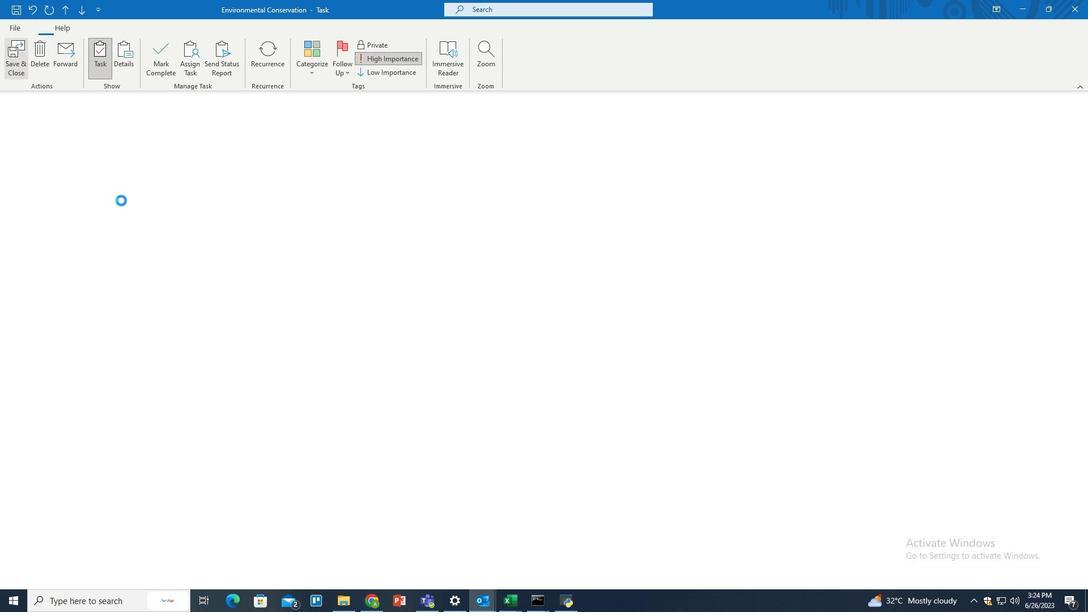 
